 Task: Create a sub task Design and Implement Solution for the task  Improve error handling and reporting in the app in the project TrueLine , assign it to team member softage.6@softage.net and update the status of the sub task to  On Track  , set the priority of the sub task to Low.
Action: Mouse moved to (63, 620)
Screenshot: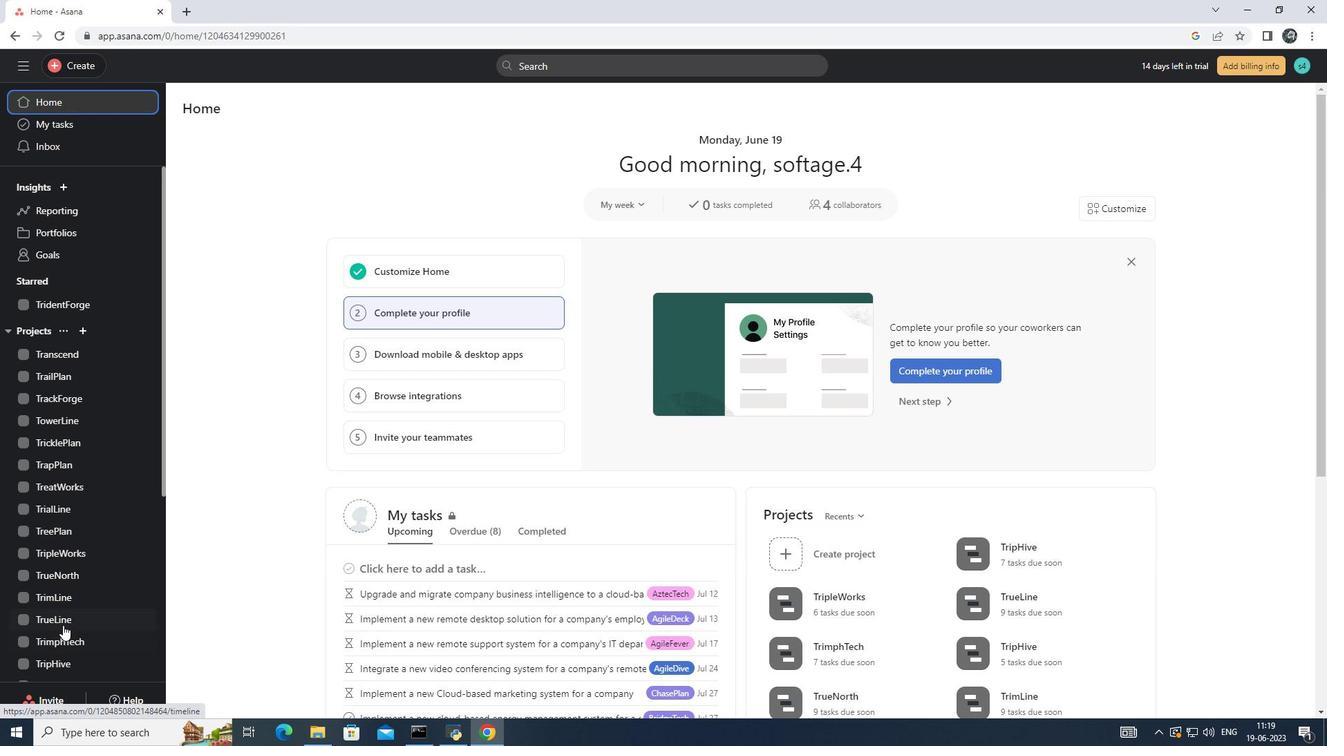 
Action: Mouse pressed left at (63, 620)
Screenshot: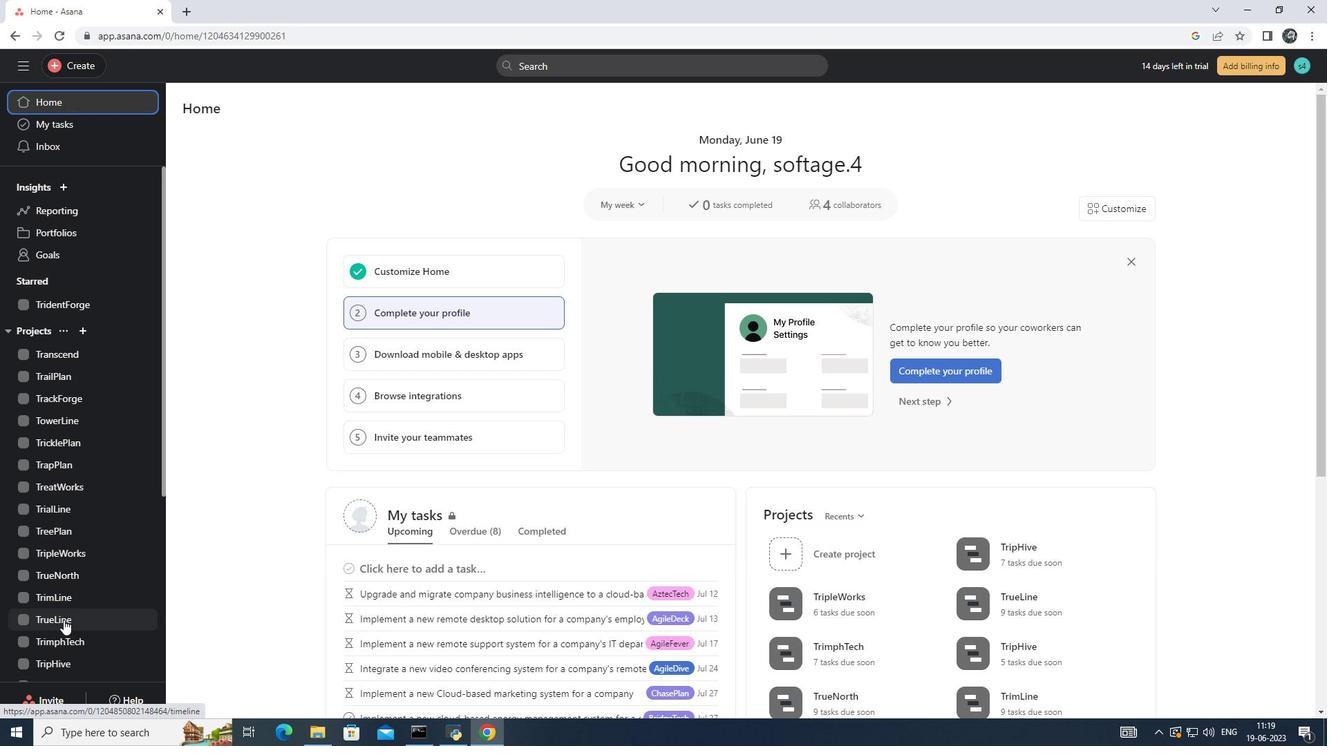 
Action: Mouse moved to (573, 329)
Screenshot: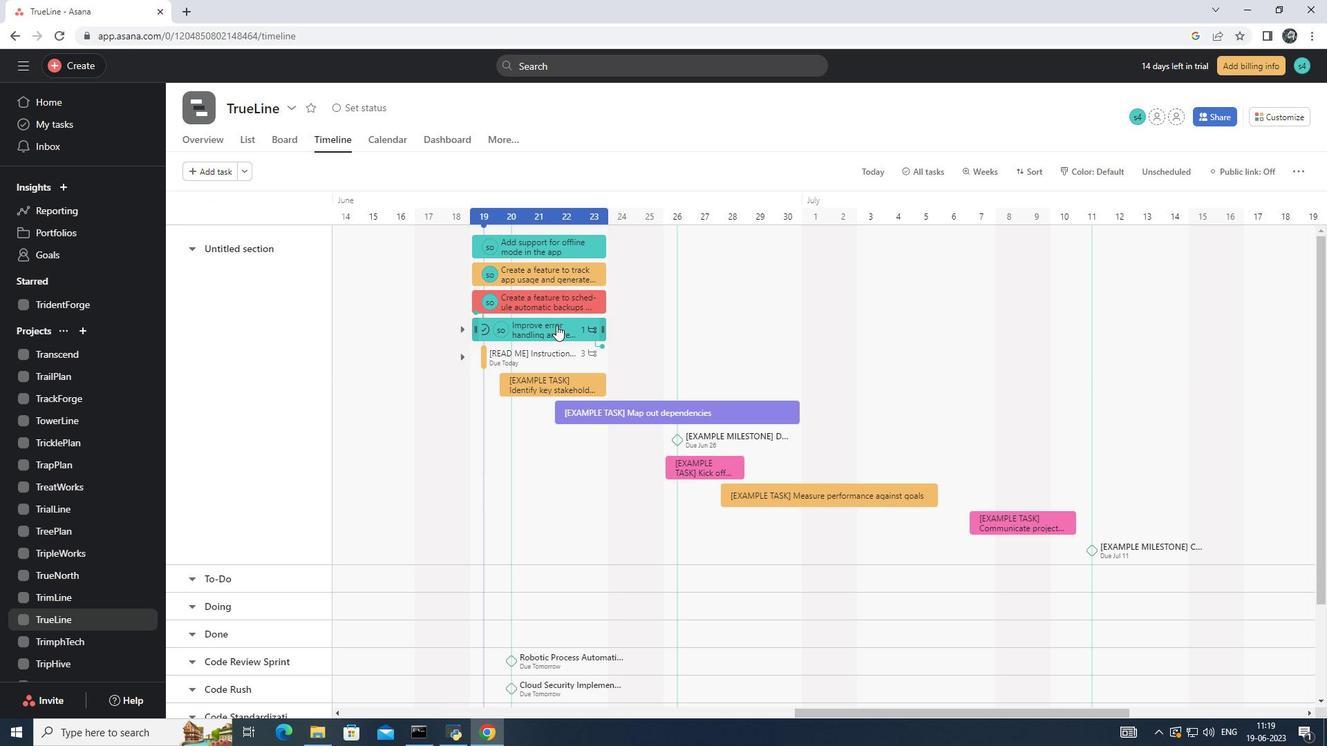 
Action: Mouse pressed left at (573, 329)
Screenshot: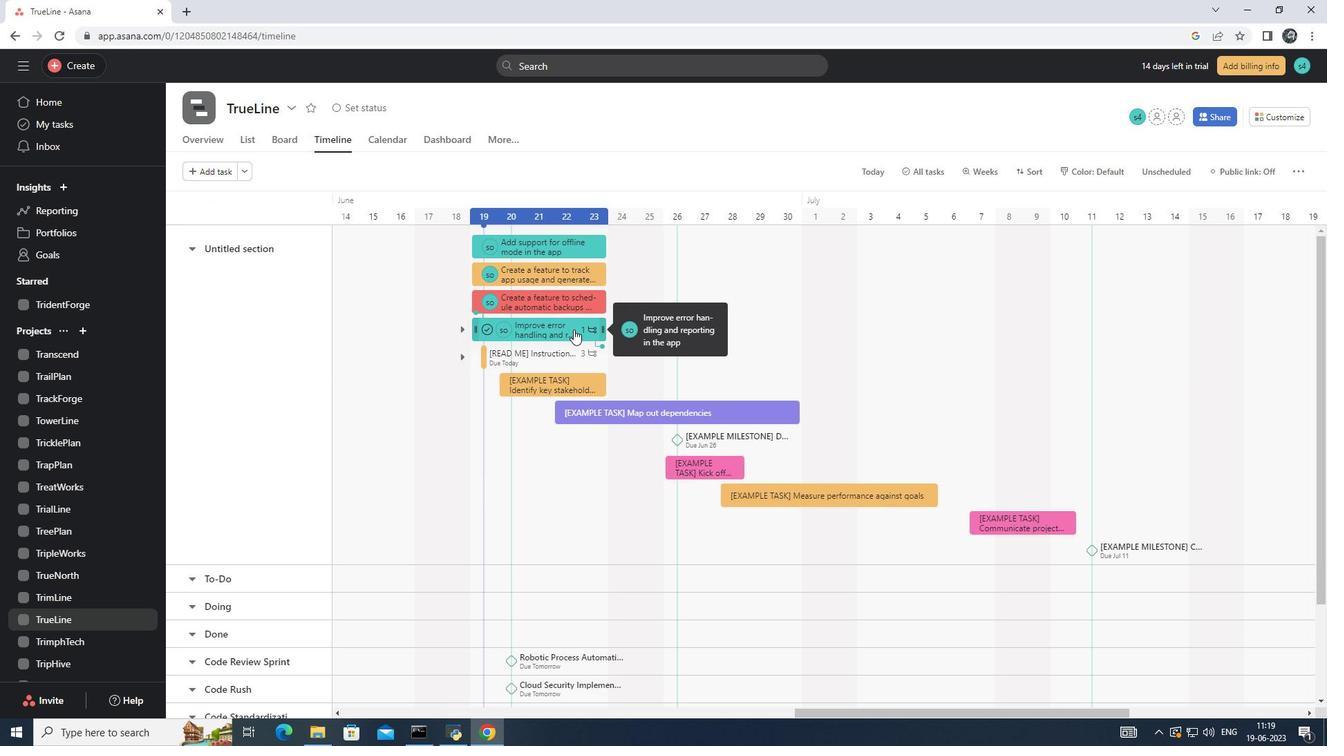 
Action: Mouse moved to (974, 464)
Screenshot: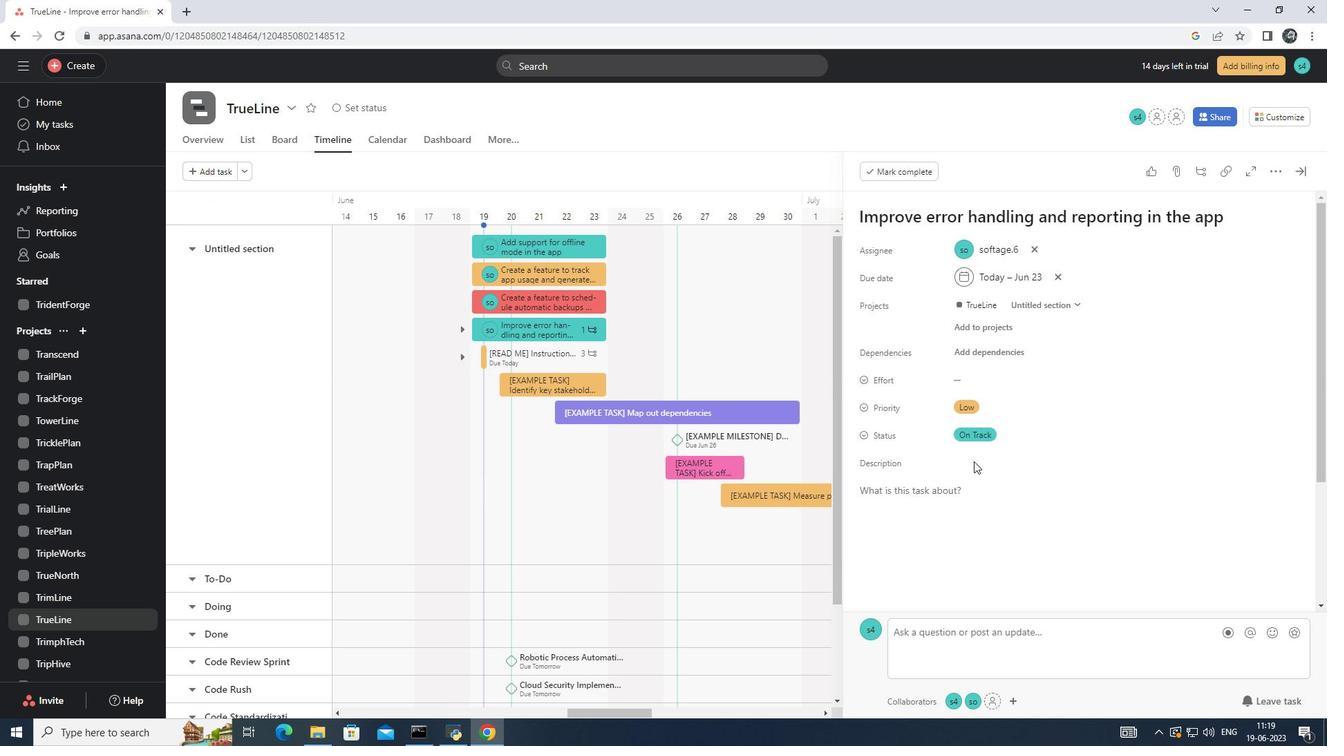 
Action: Mouse scrolled (974, 463) with delta (0, 0)
Screenshot: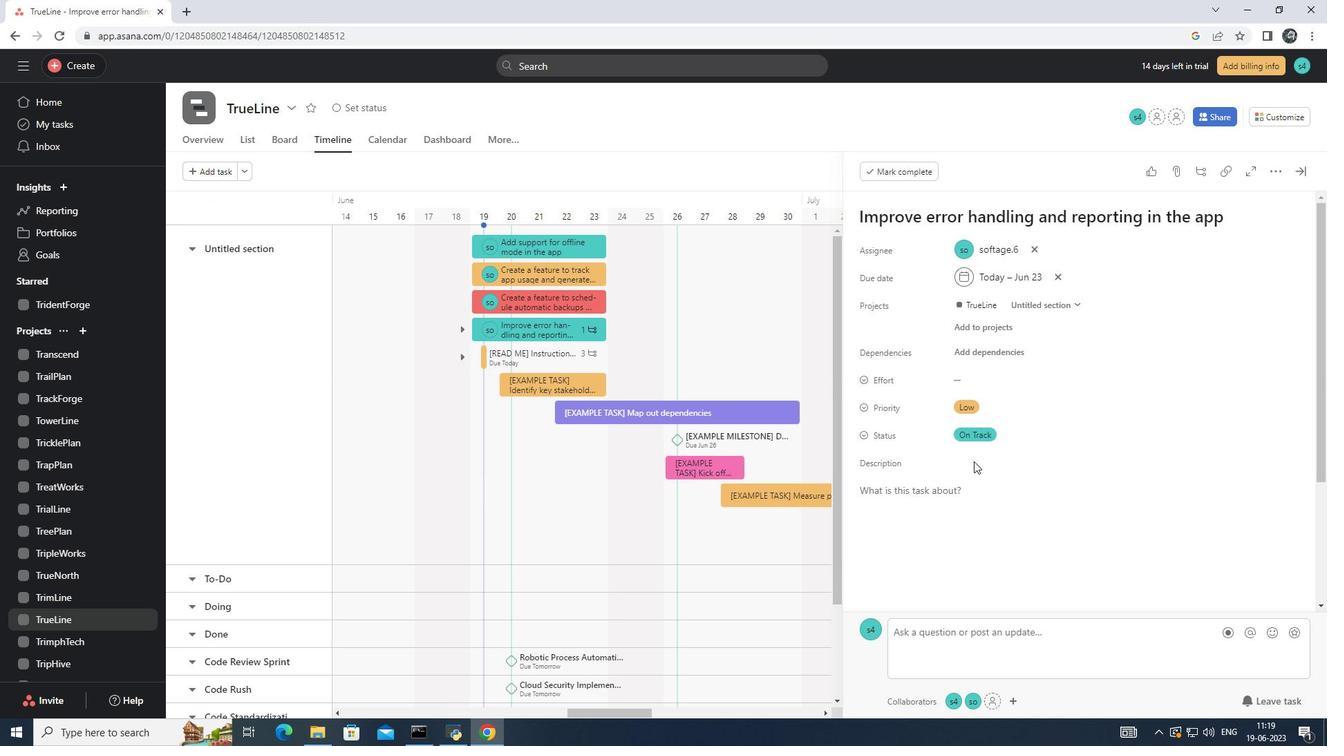 
Action: Mouse moved to (973, 465)
Screenshot: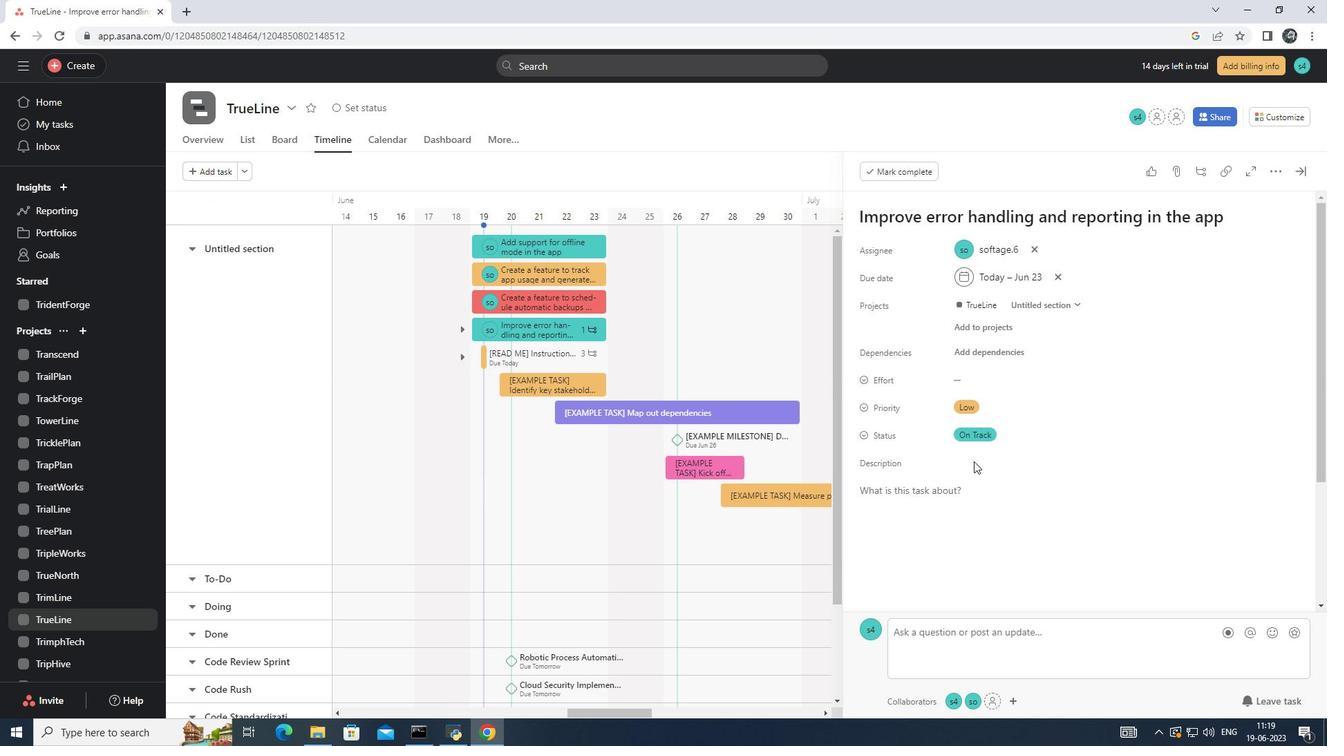 
Action: Mouse scrolled (973, 464) with delta (0, 0)
Screenshot: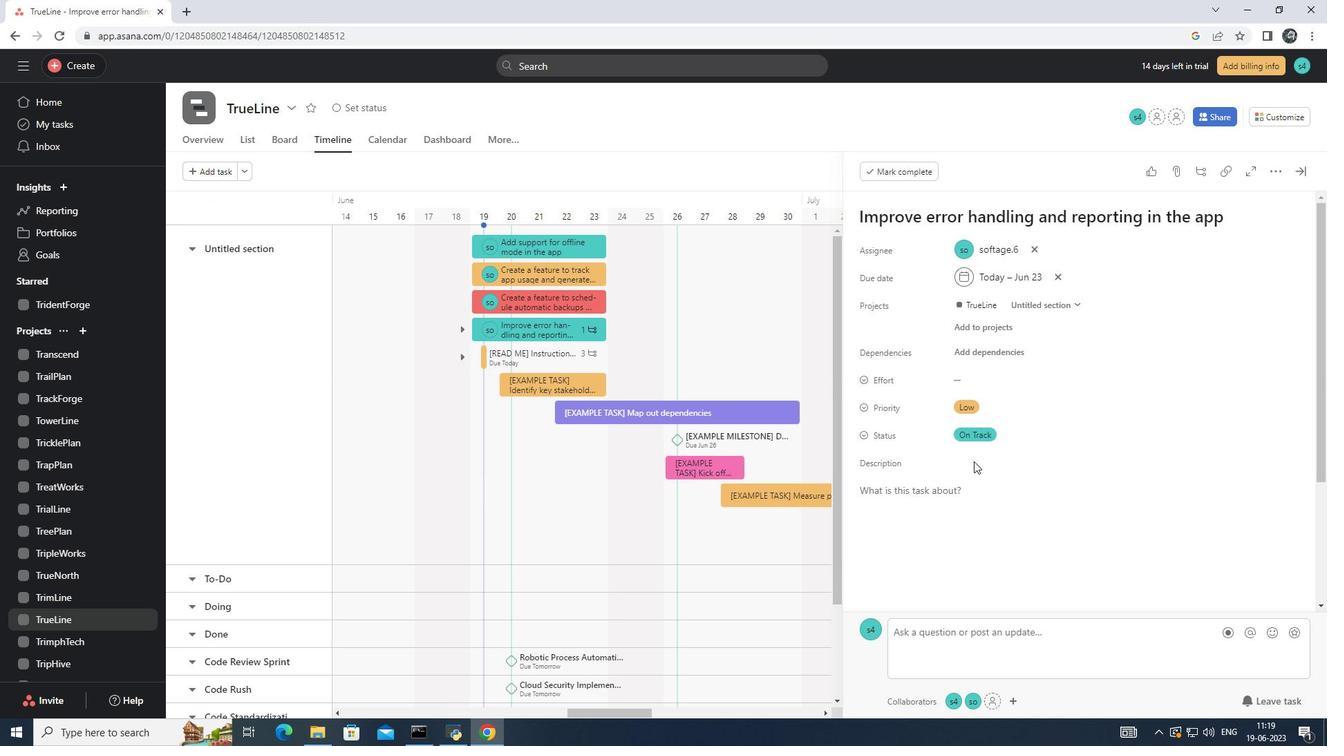 
Action: Mouse moved to (970, 468)
Screenshot: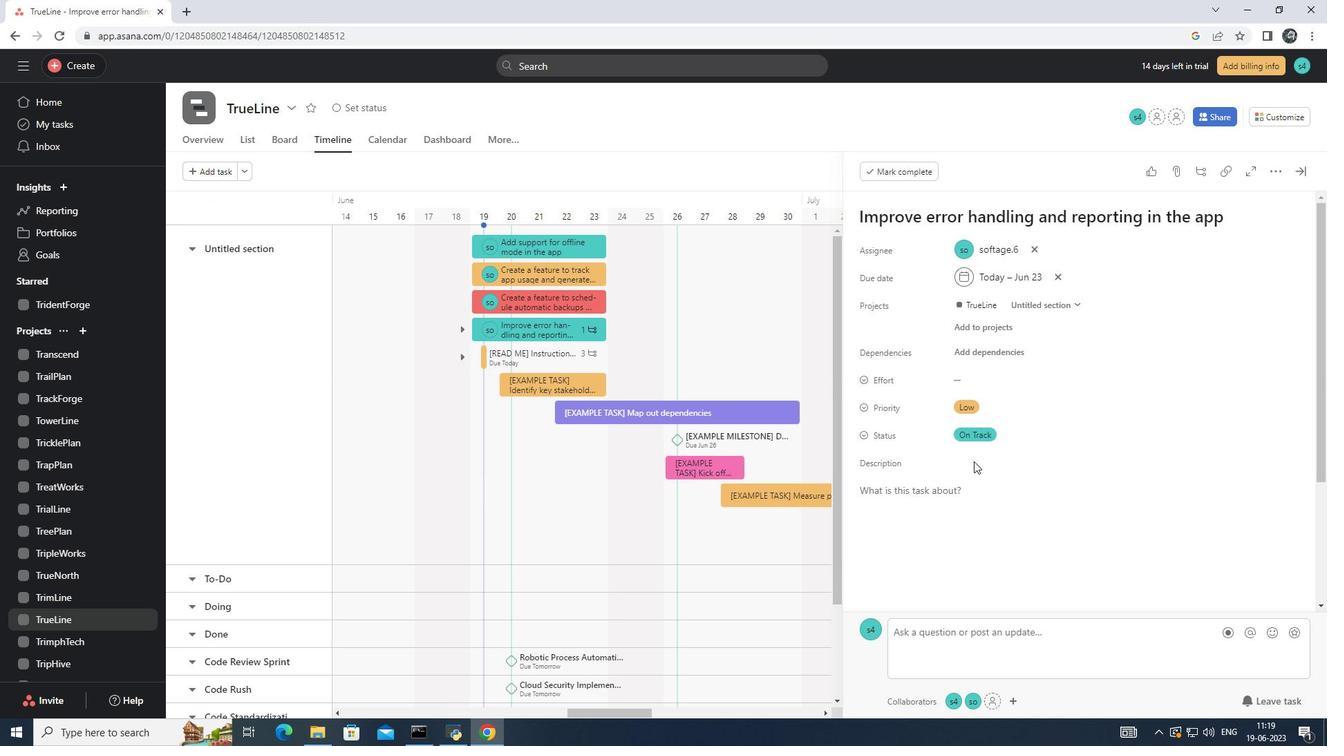 
Action: Mouse scrolled (970, 466) with delta (0, 0)
Screenshot: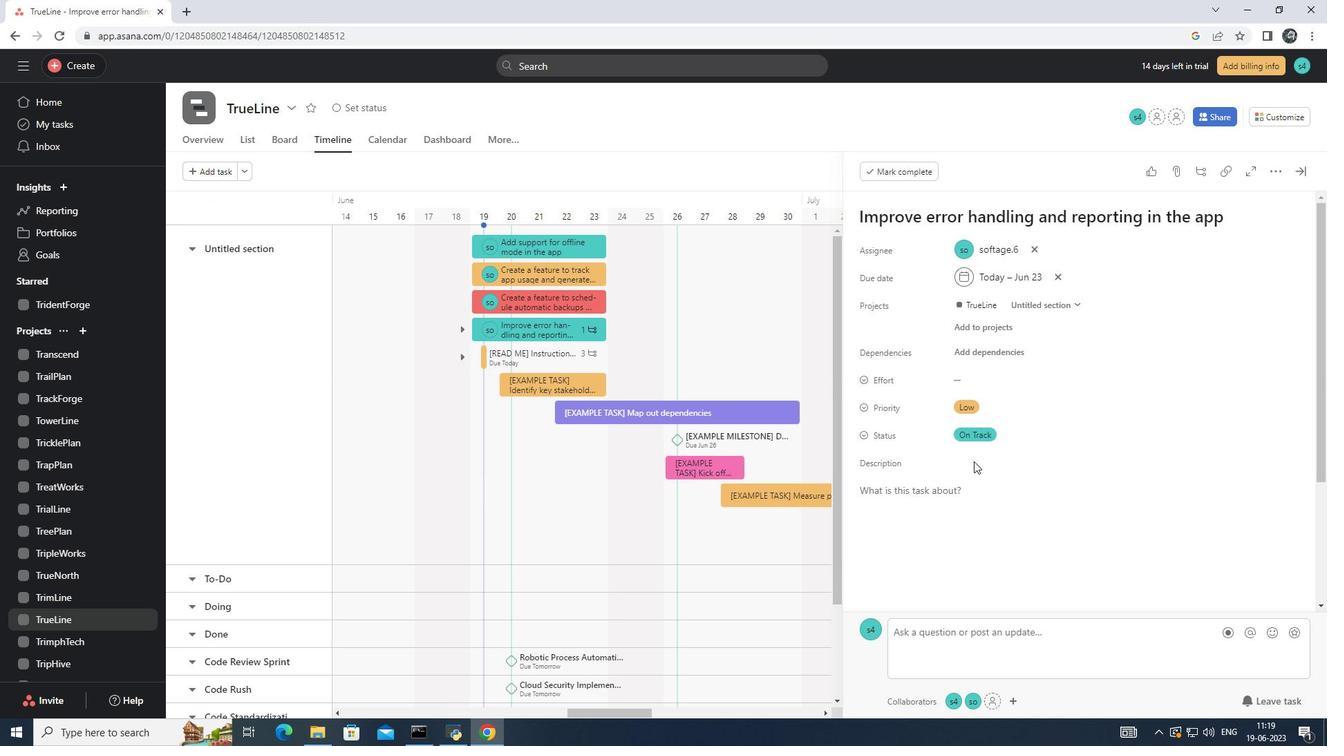 
Action: Mouse moved to (968, 468)
Screenshot: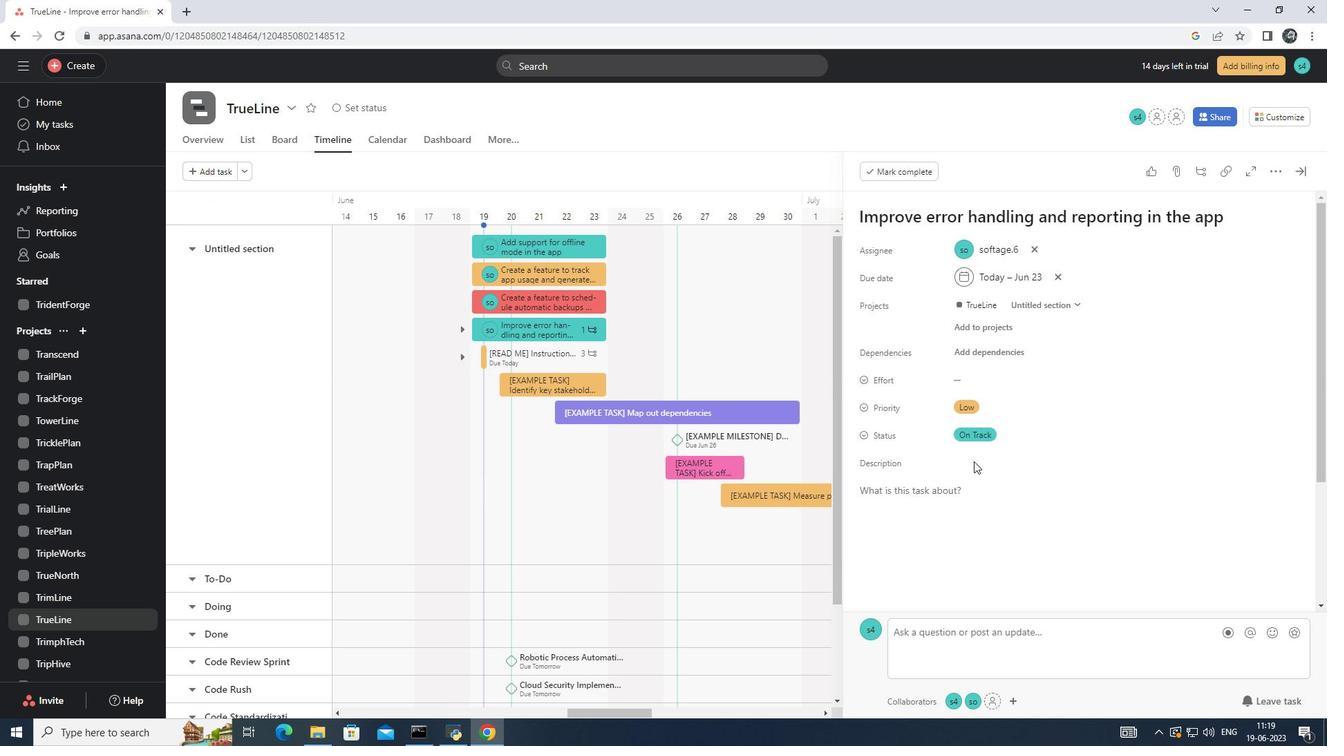 
Action: Mouse scrolled (968, 468) with delta (0, 0)
Screenshot: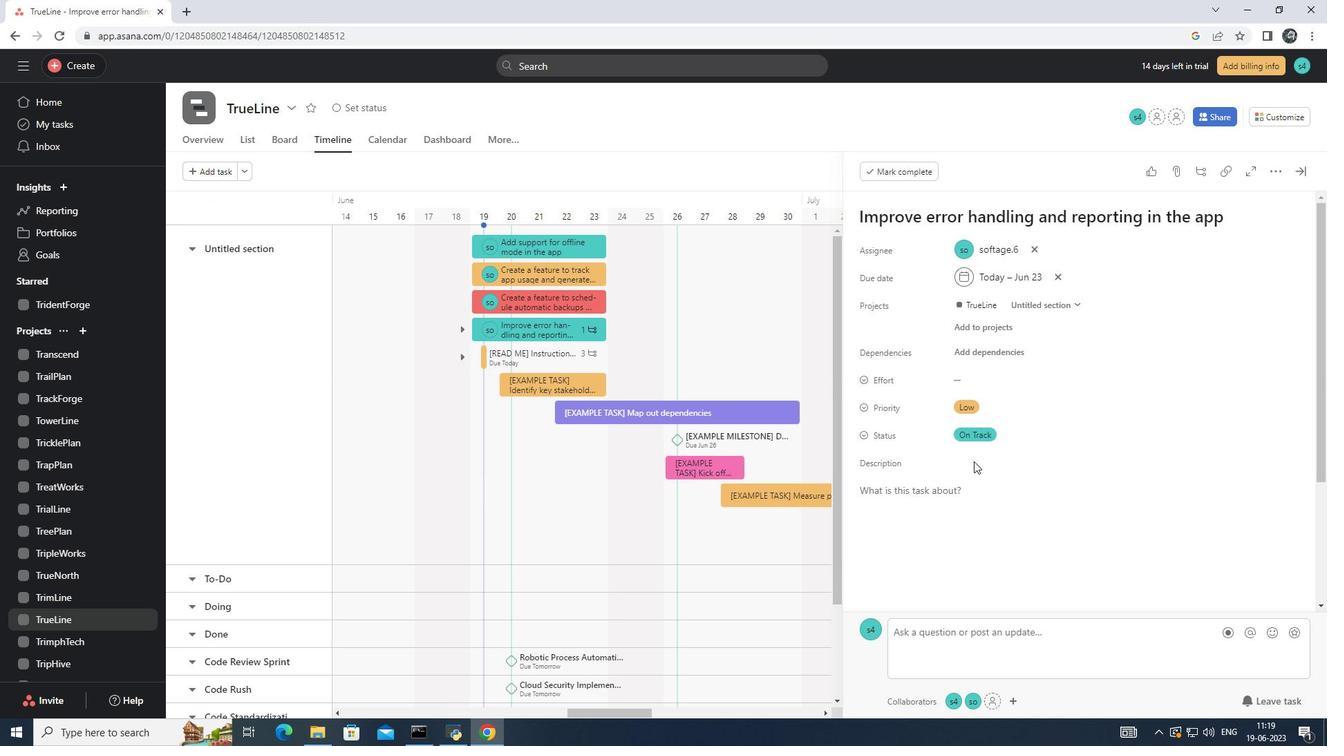 
Action: Mouse moved to (968, 469)
Screenshot: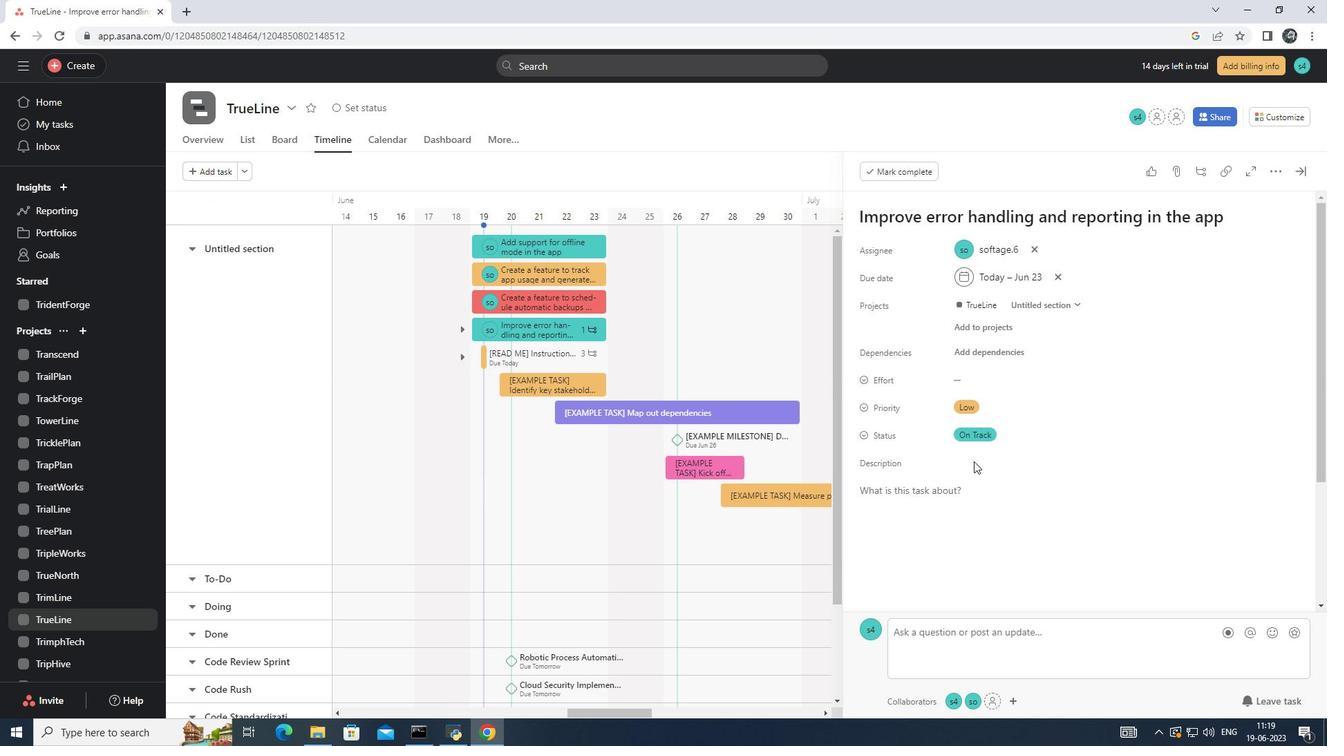 
Action: Mouse scrolled (968, 468) with delta (0, 0)
Screenshot: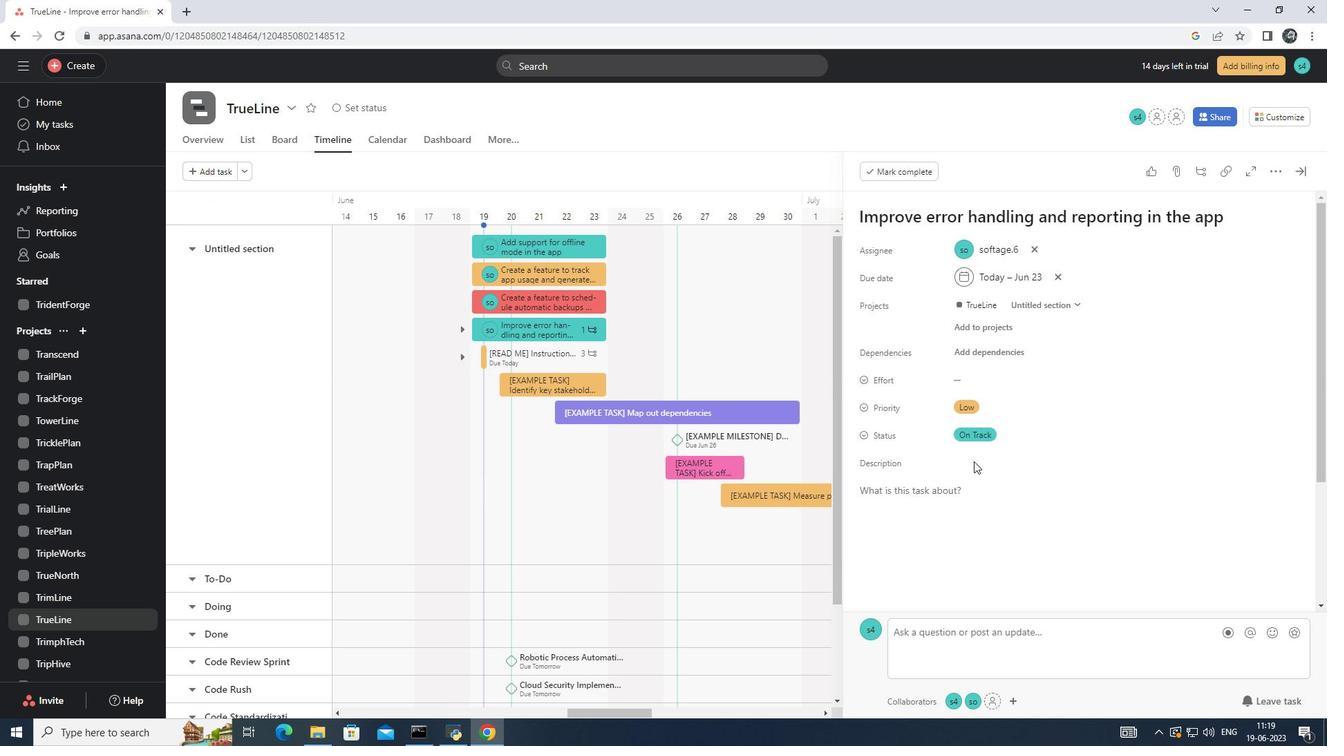 
Action: Mouse moved to (881, 506)
Screenshot: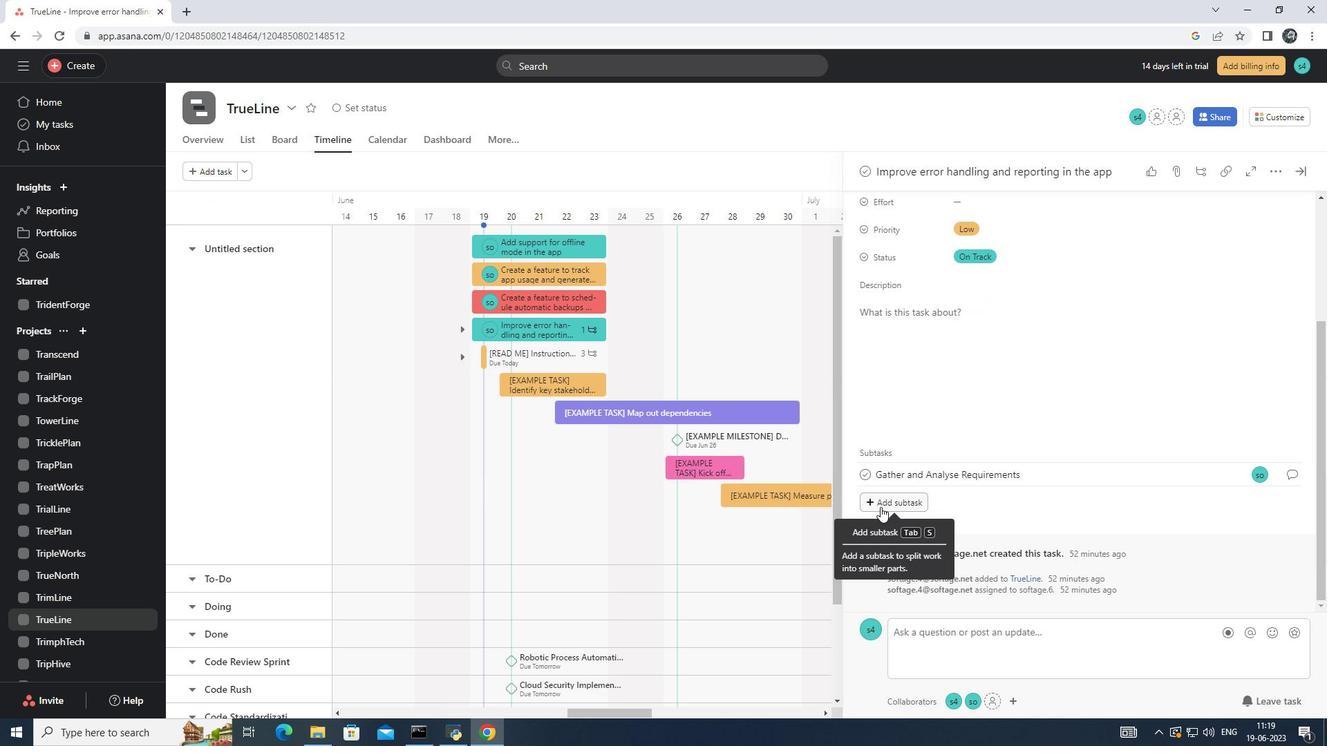 
Action: Mouse pressed left at (881, 506)
Screenshot: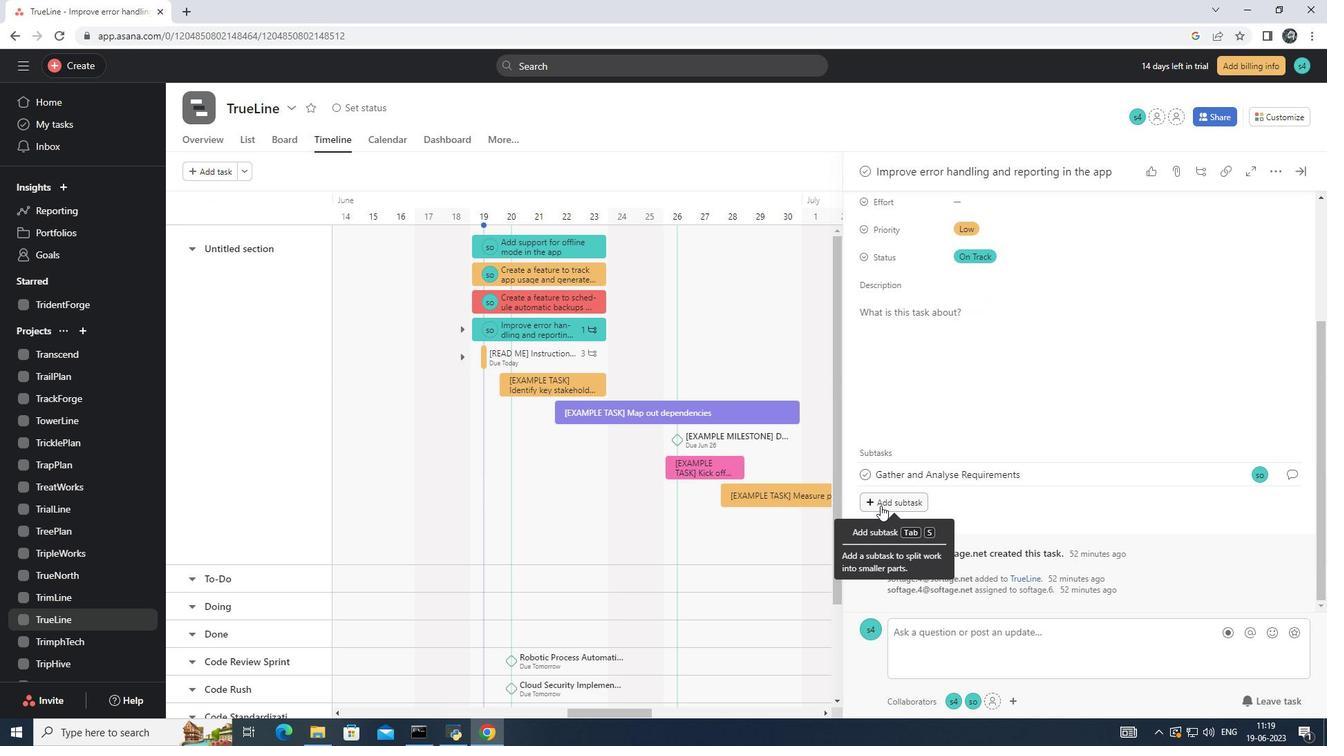 
Action: Mouse moved to (895, 475)
Screenshot: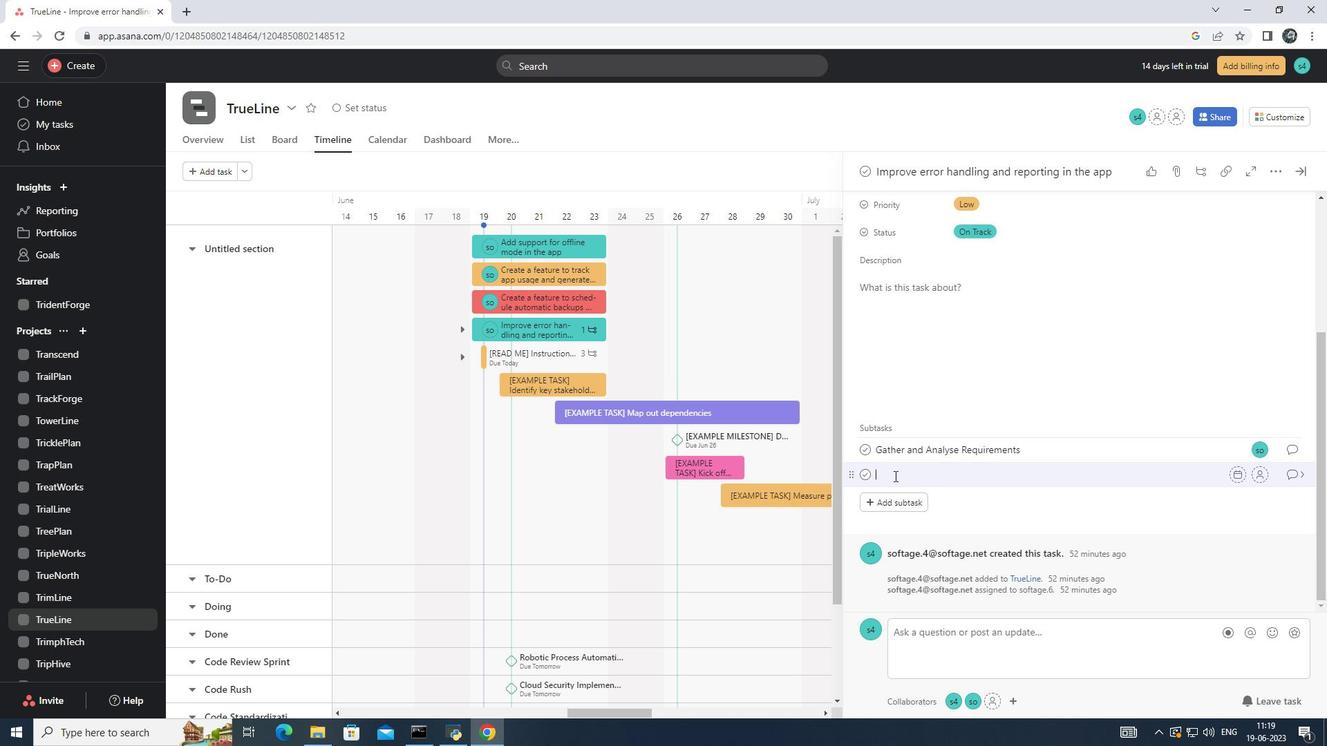 
Action: Mouse pressed left at (895, 475)
Screenshot: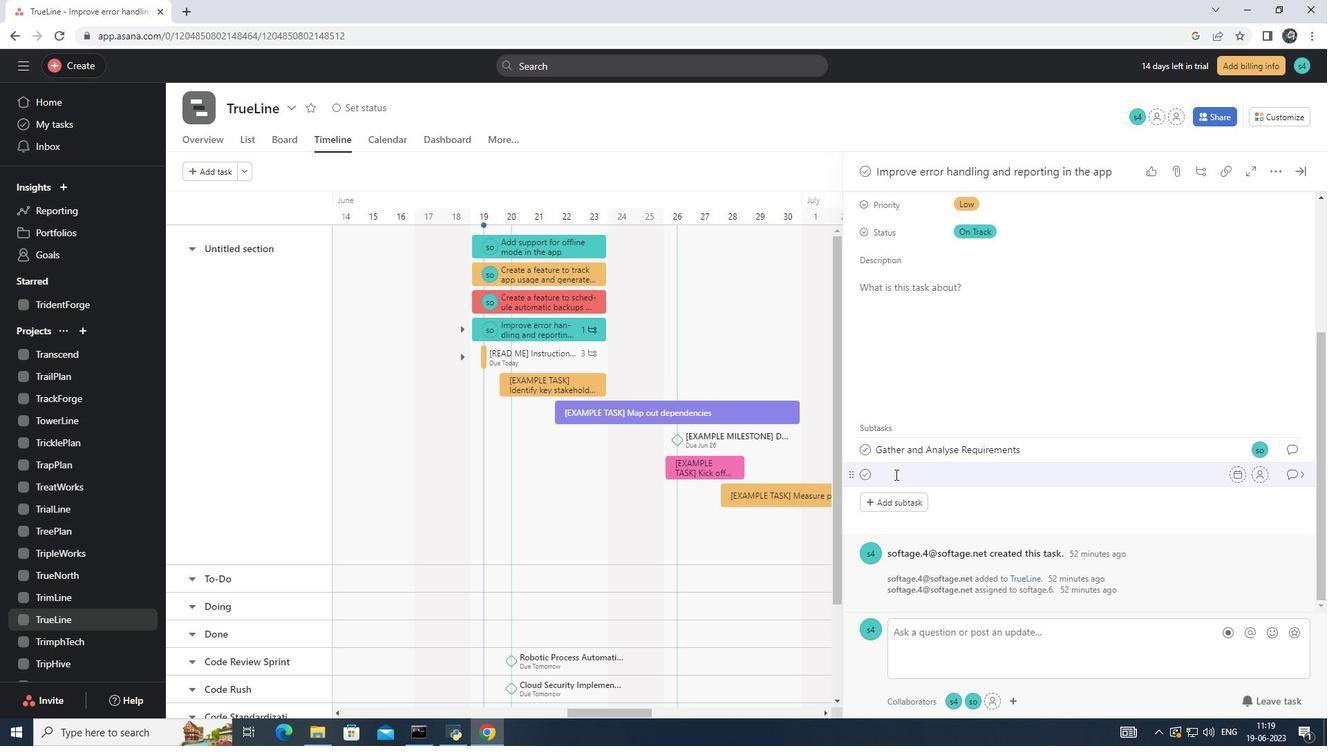 
Action: Key pressed <Key.shift>Design<Key.space>and<Key.space><Key.shift>Implement<Key.space><Key.shift>Solution
Screenshot: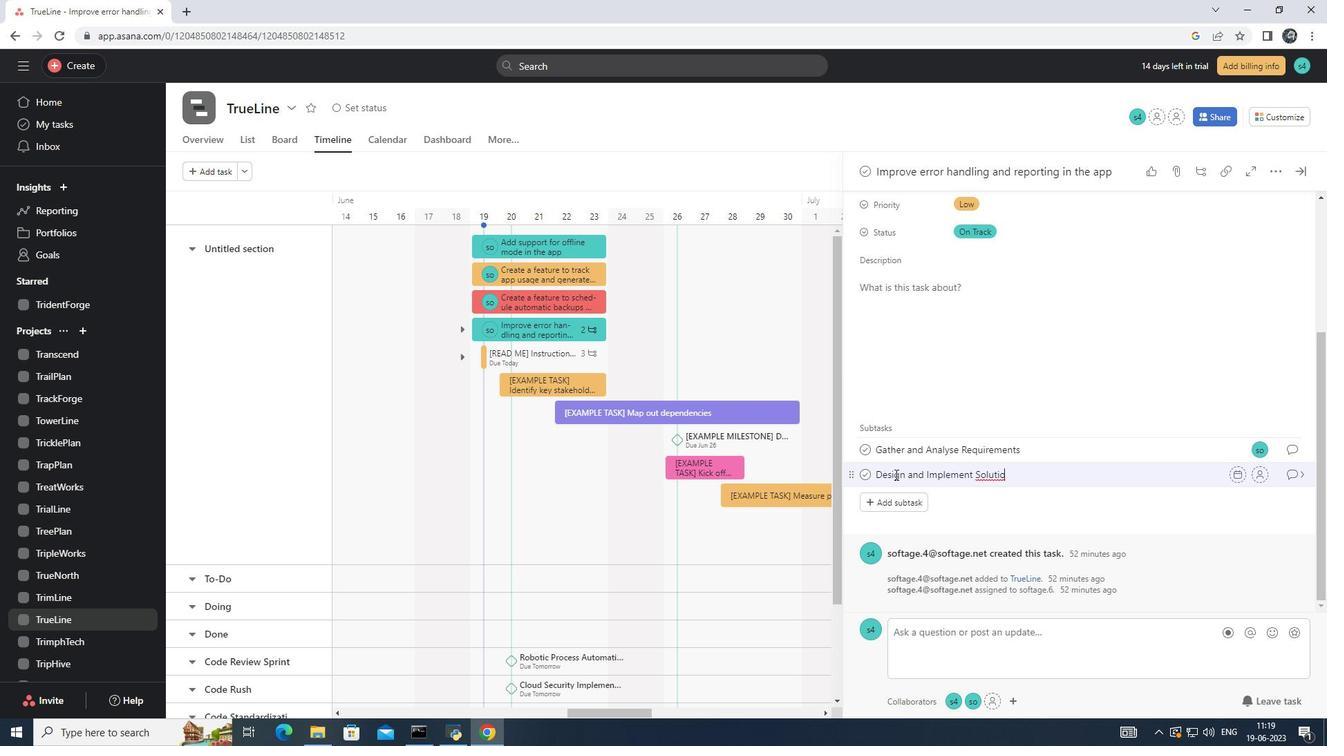 
Action: Mouse moved to (1265, 476)
Screenshot: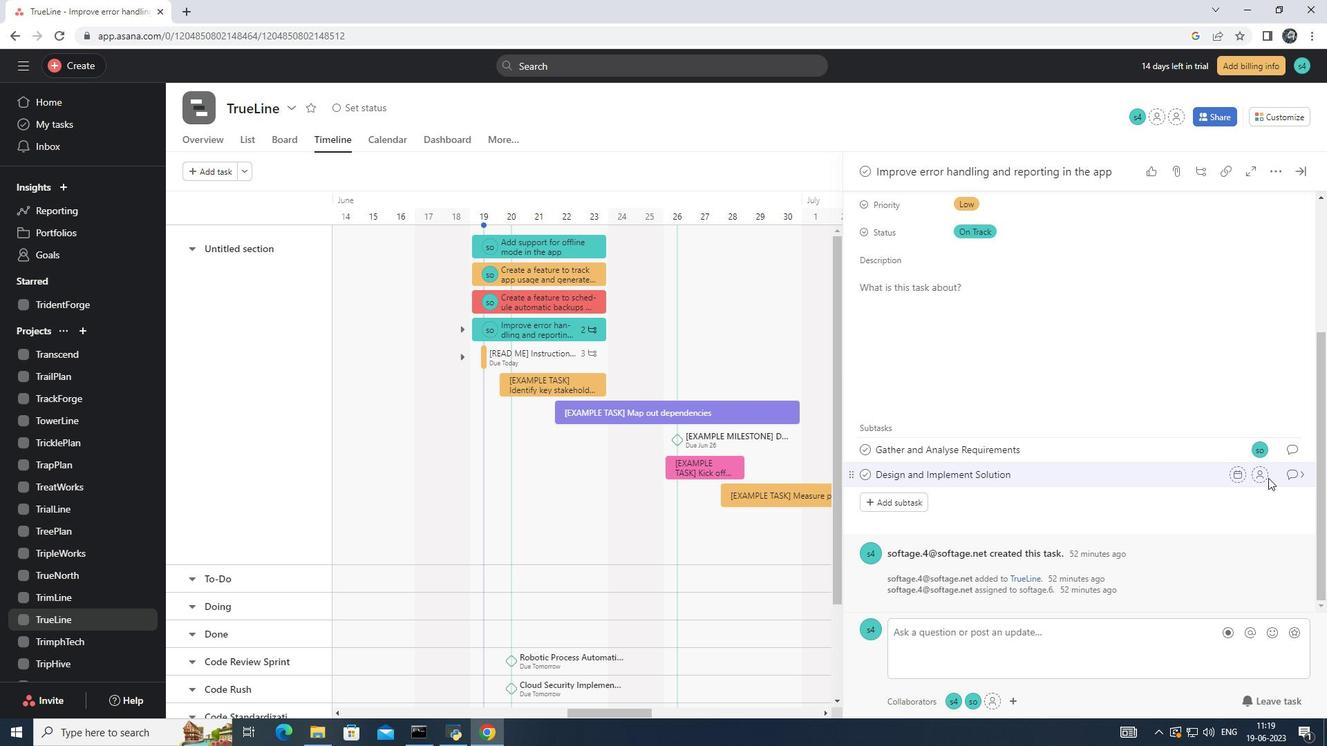 
Action: Mouse pressed left at (1265, 476)
Screenshot: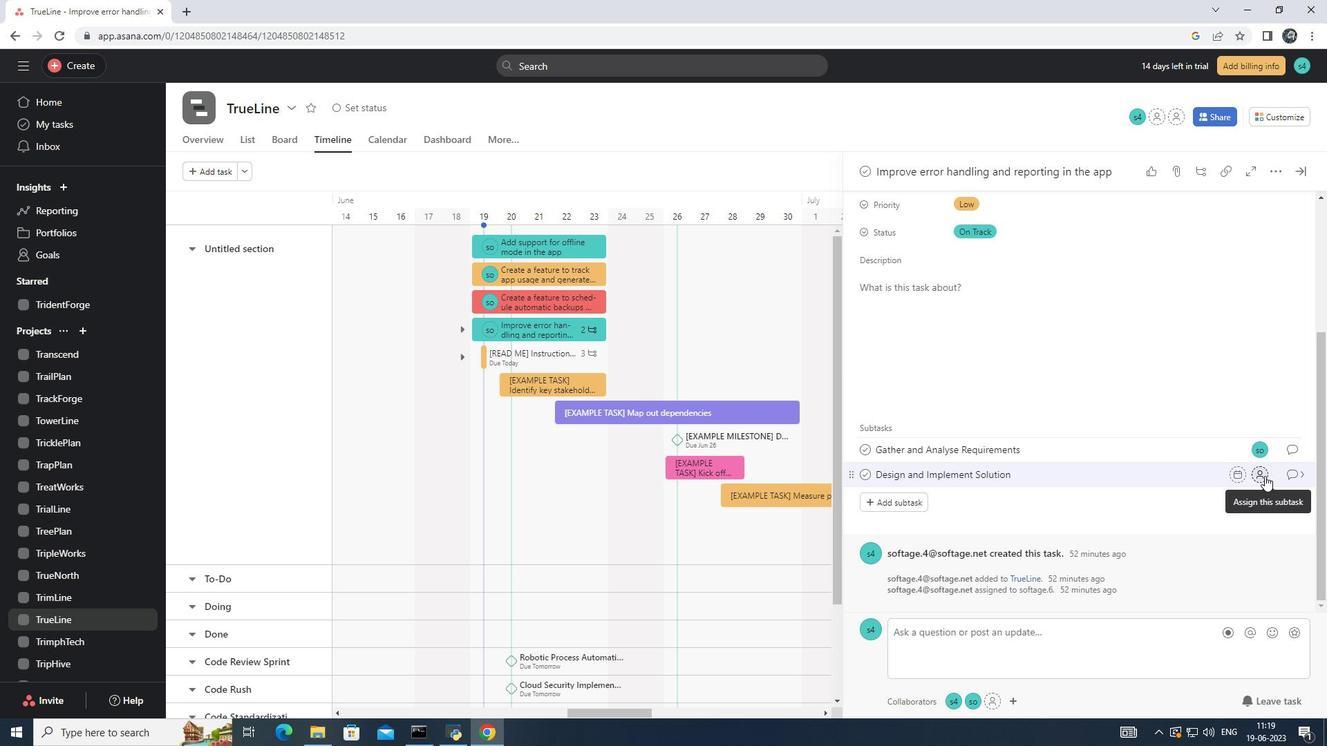 
Action: Mouse moved to (1068, 524)
Screenshot: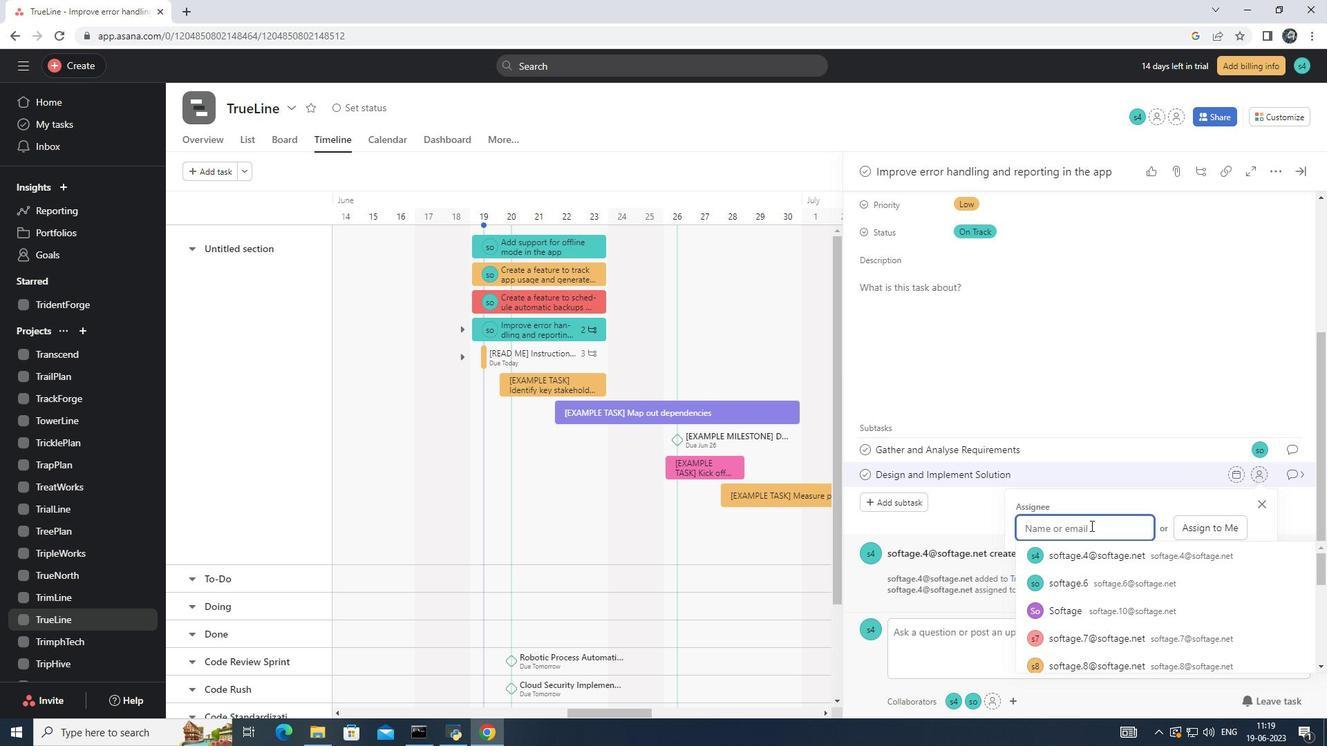 
Action: Mouse pressed left at (1068, 524)
Screenshot: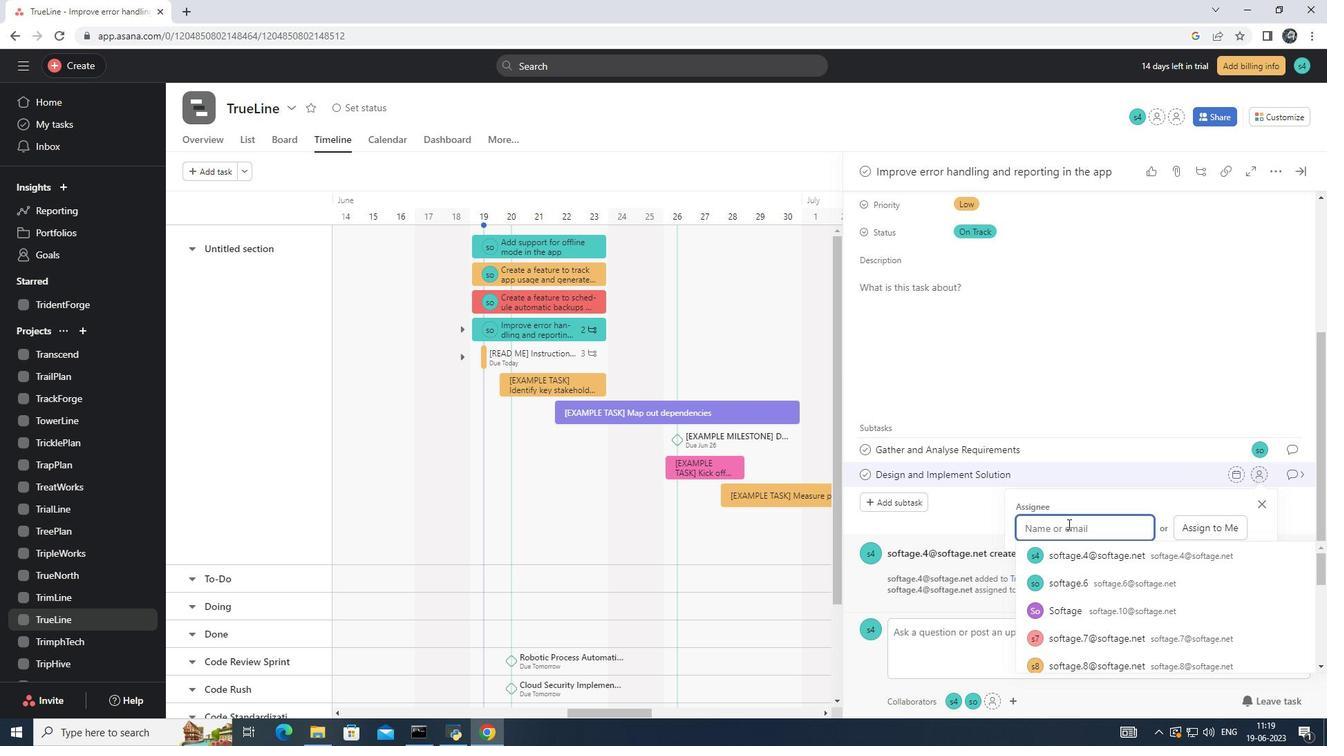 
Action: Key pressed softage.6<Key.shift>@softage.net<Key.enter>
Screenshot: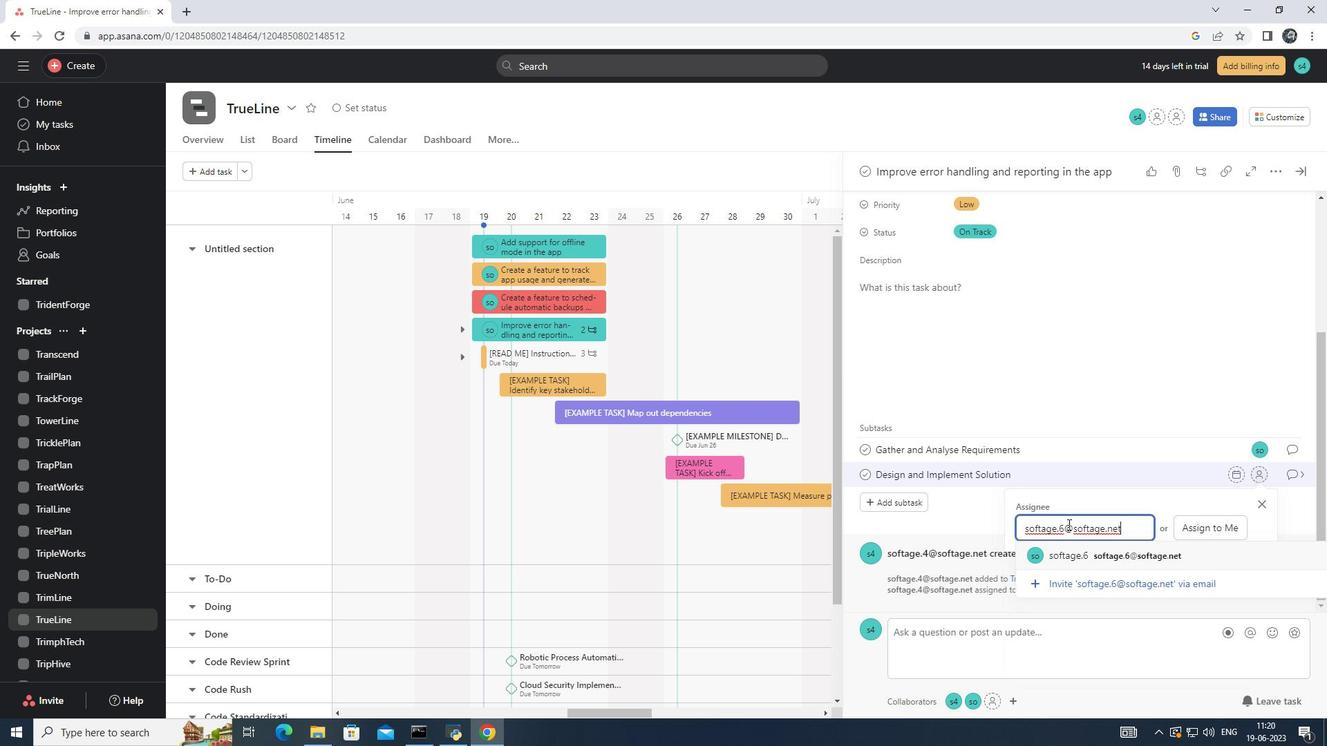 
Action: Mouse moved to (1302, 473)
Screenshot: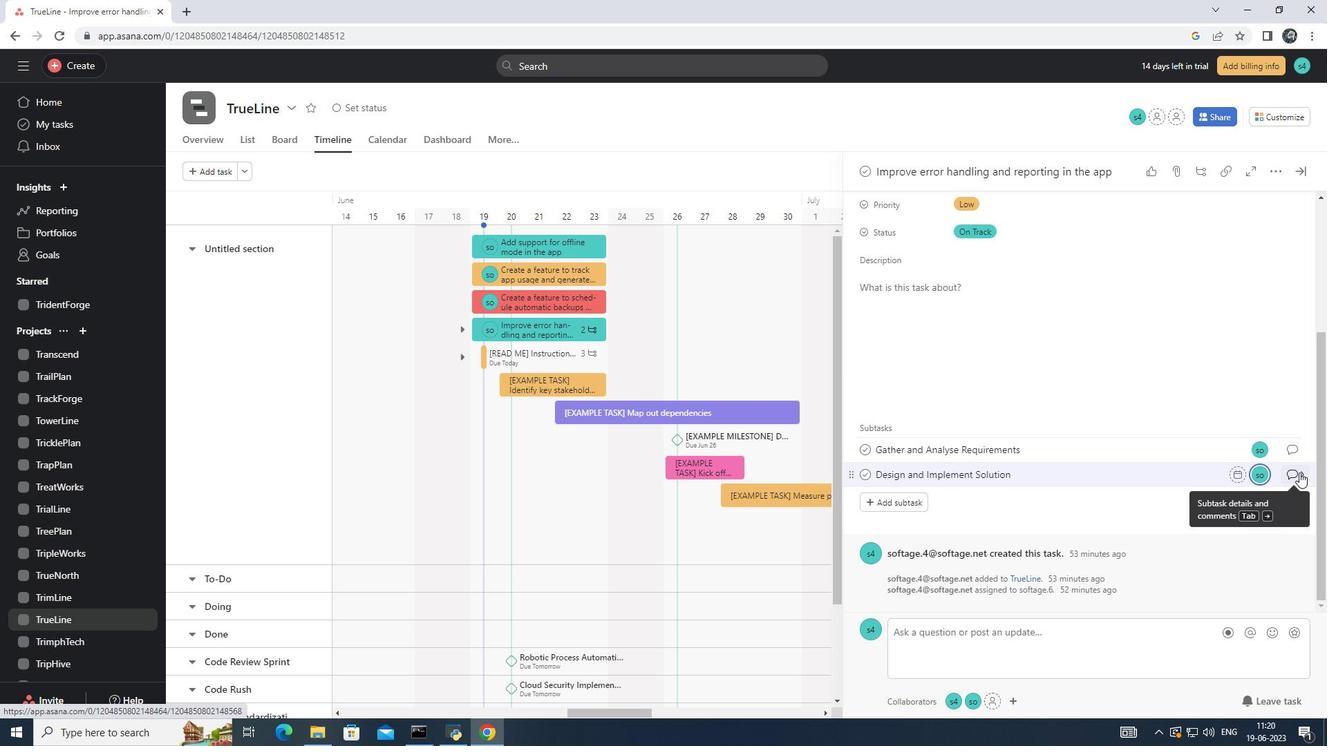 
Action: Mouse pressed left at (1302, 473)
Screenshot: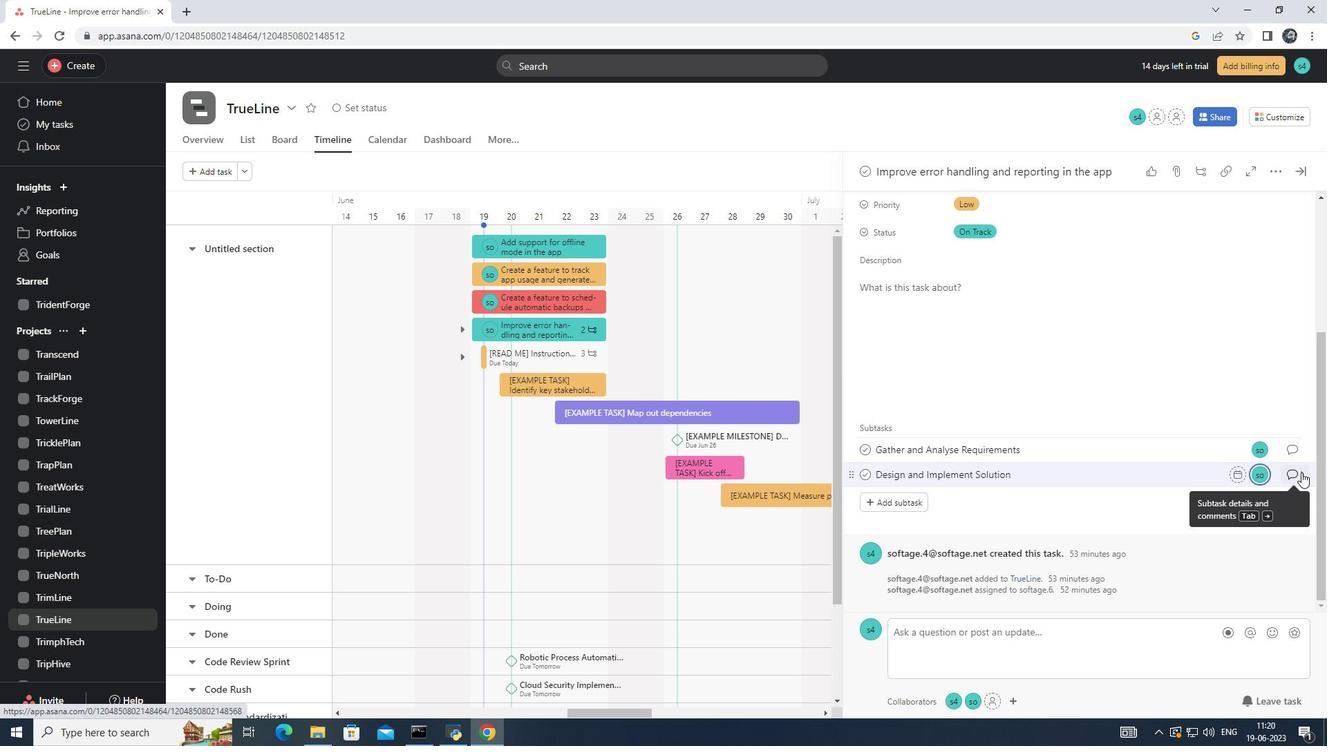 
Action: Mouse moved to (907, 367)
Screenshot: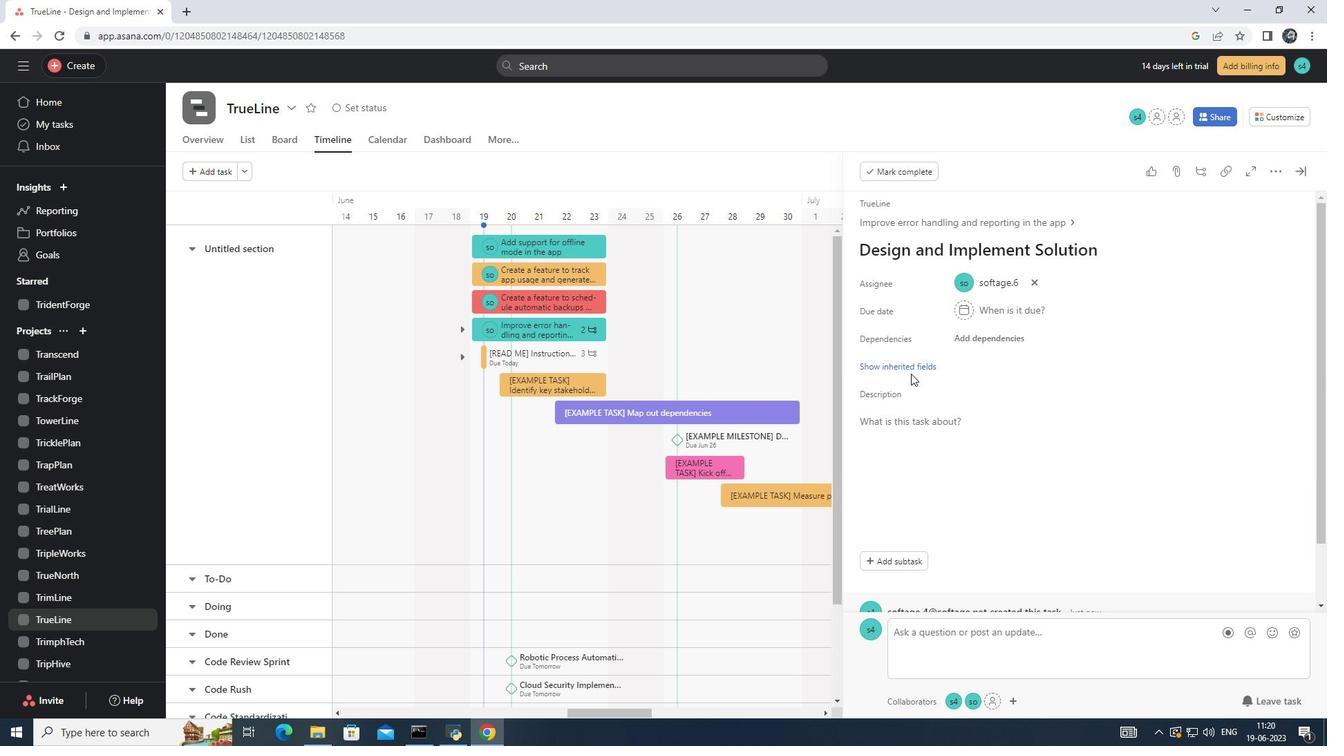 
Action: Mouse pressed left at (907, 367)
Screenshot: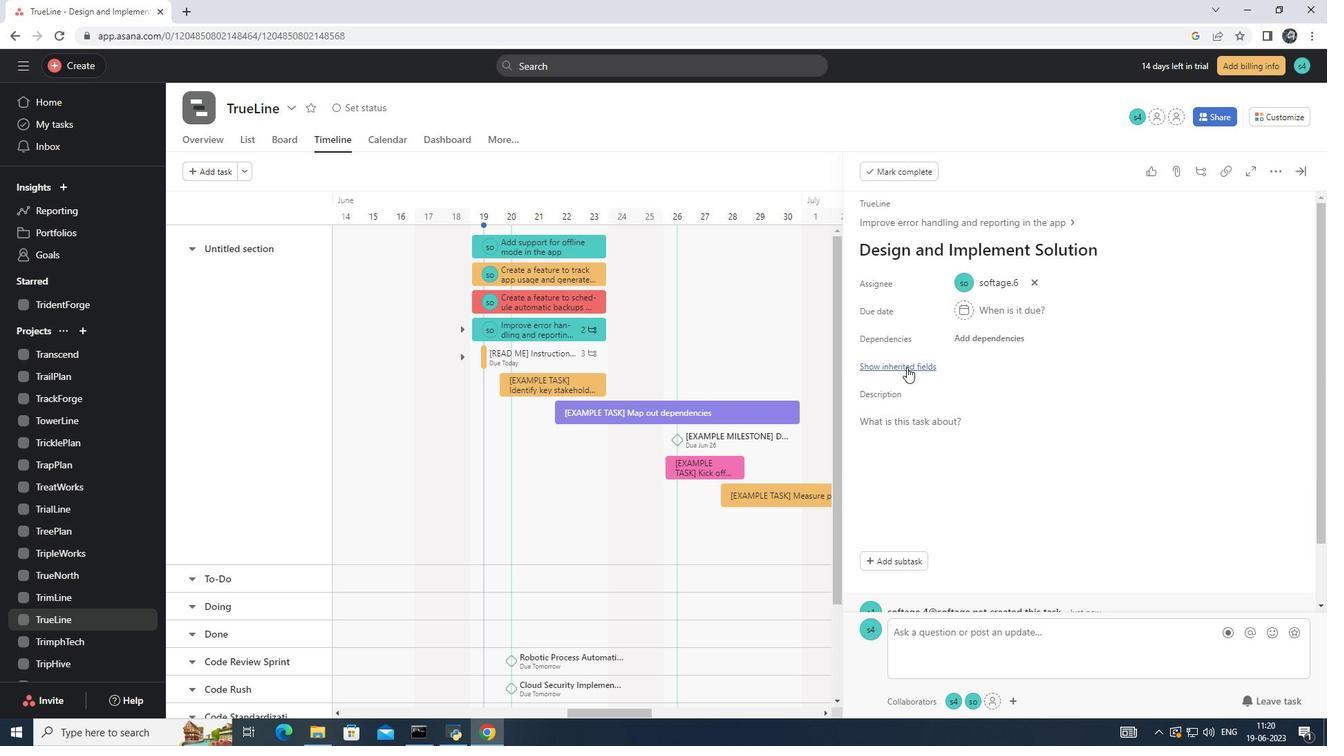 
Action: Mouse moved to (1013, 446)
Screenshot: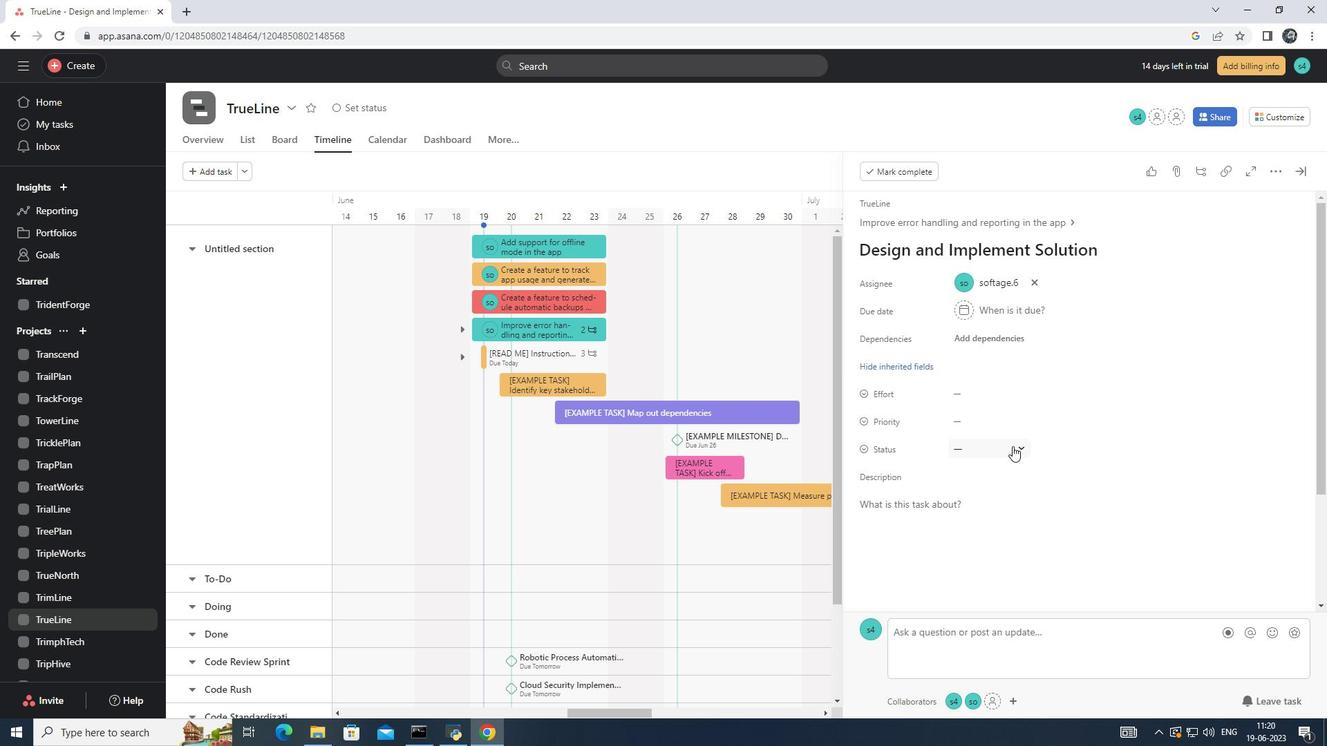 
Action: Mouse pressed left at (1013, 446)
Screenshot: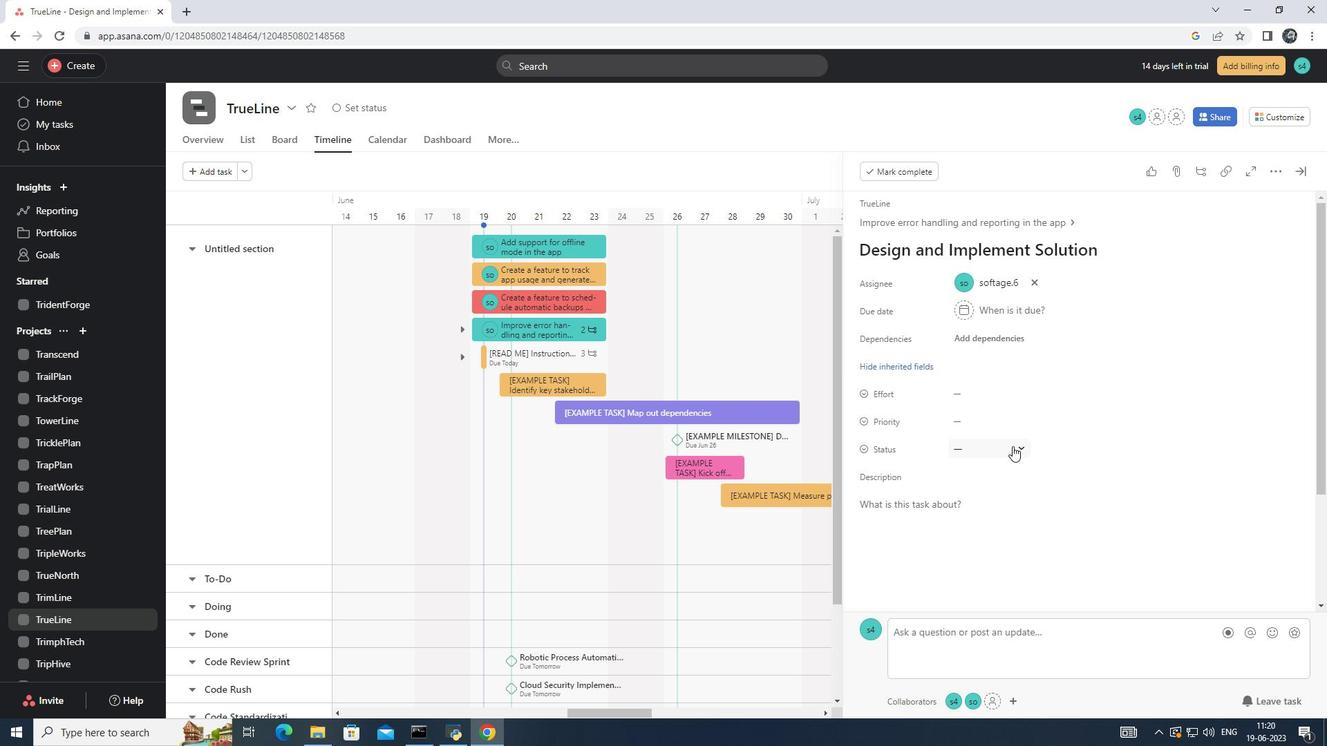 
Action: Mouse moved to (1040, 499)
Screenshot: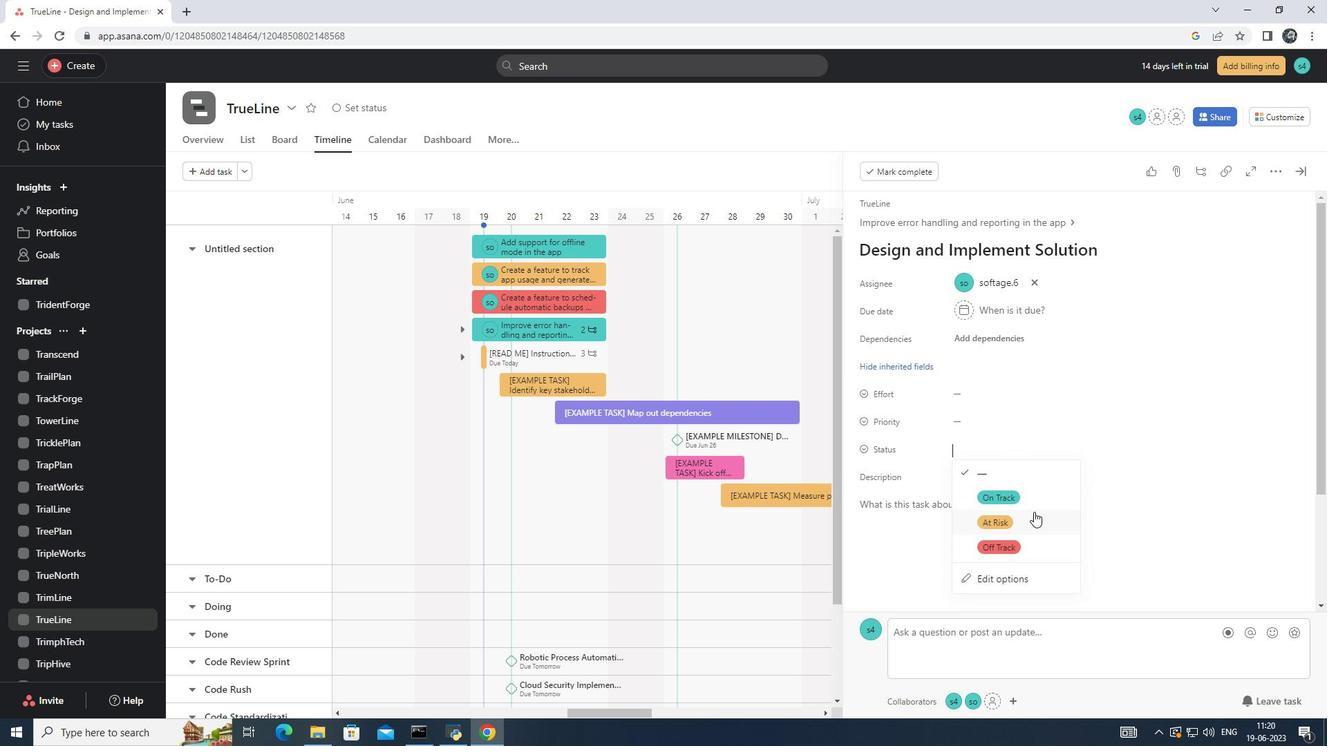 
Action: Mouse pressed left at (1040, 499)
Screenshot: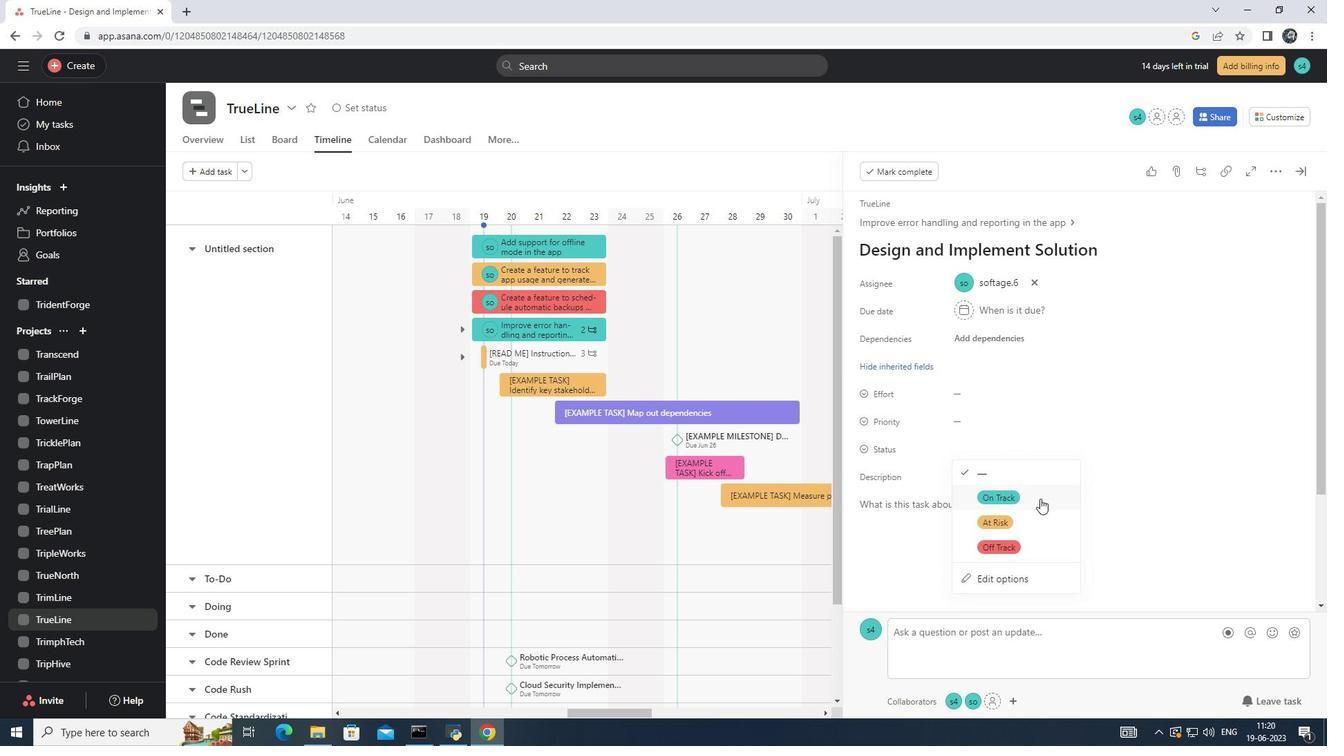 
Action: Mouse moved to (990, 418)
Screenshot: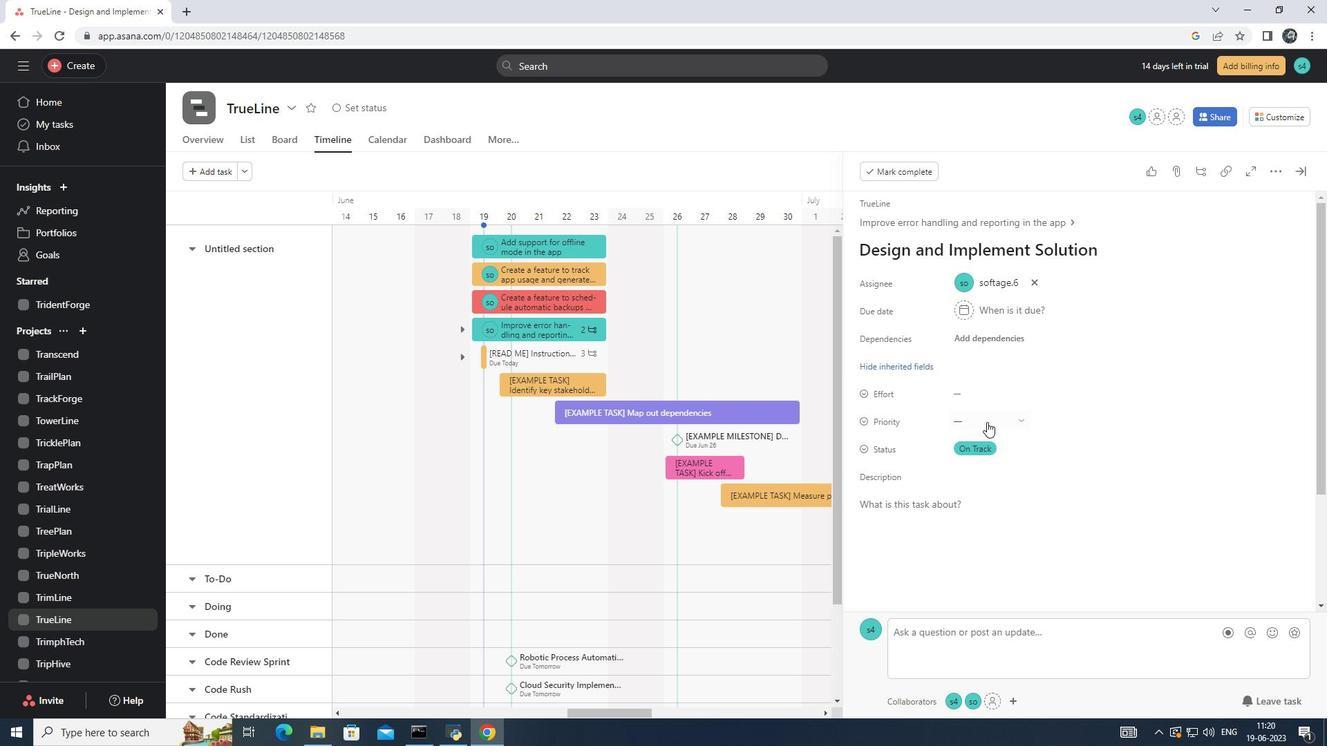 
Action: Mouse pressed left at (990, 418)
Screenshot: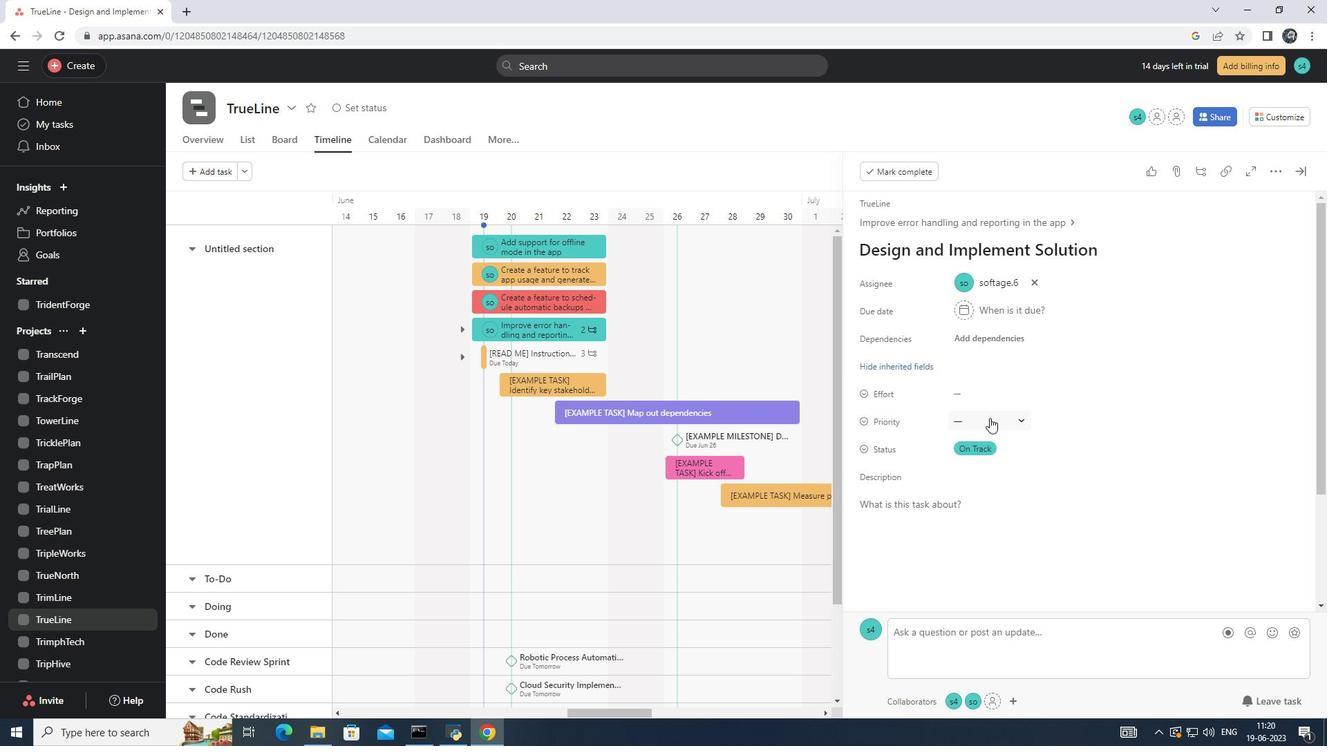
Action: Mouse moved to (1023, 520)
Screenshot: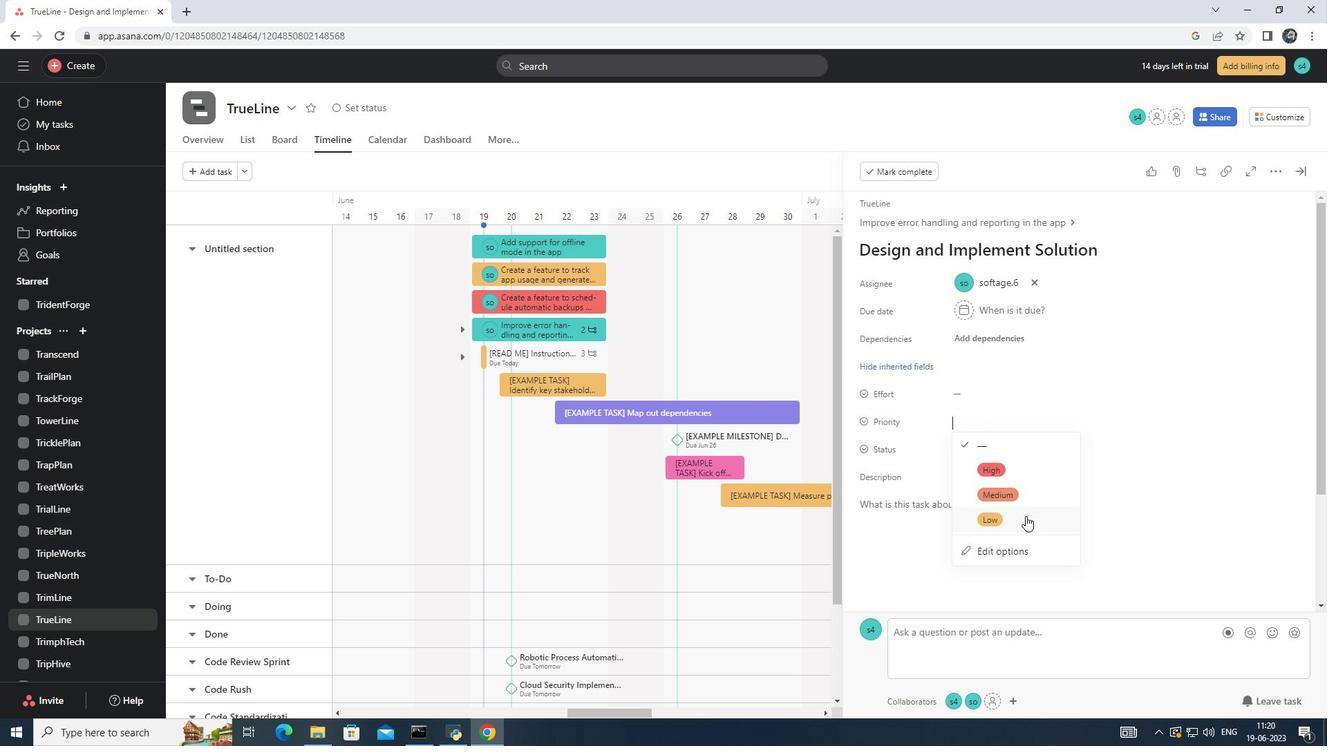 
Action: Mouse pressed left at (1023, 520)
Screenshot: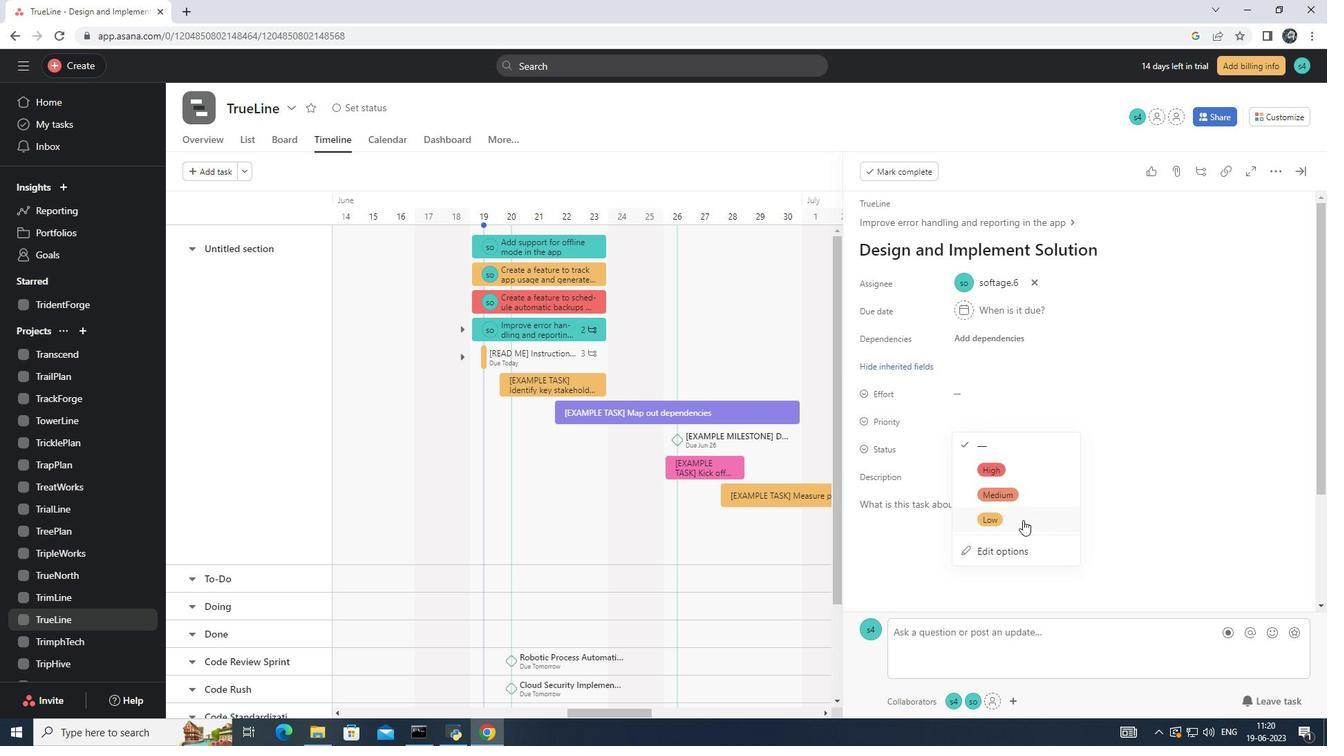 
